 Task: Open a blank google sheet and write heading  Budget Tracker. Add Descriptions in a column and its values below  'Salary, Rent, Dining Out, Internet Bill, Groceries, Utilities Bill, Gas & Savings. 'Add Categories in next column and its values below  Income, Housing, Food, Utilities, Food, Utilities, Transportation & Savings. Add amount in next column and its values below  $2,500, $800, $100, $50, $200, $100, $100, $50 & $500. Add Dates in next column and its values below  2023-05-01, 2023-05-05, 2023-05-10, 2023-05-15, 2023-05-19, 2023-05-22, 2023-05-25 & 2023-05-30. Add Income/ Expense in next column and its values below  Income, Expense, Expense, Expense, Expense, Expense, Expense & IncomeSave page DashboardReceipts
Action: Mouse moved to (287, 204)
Screenshot: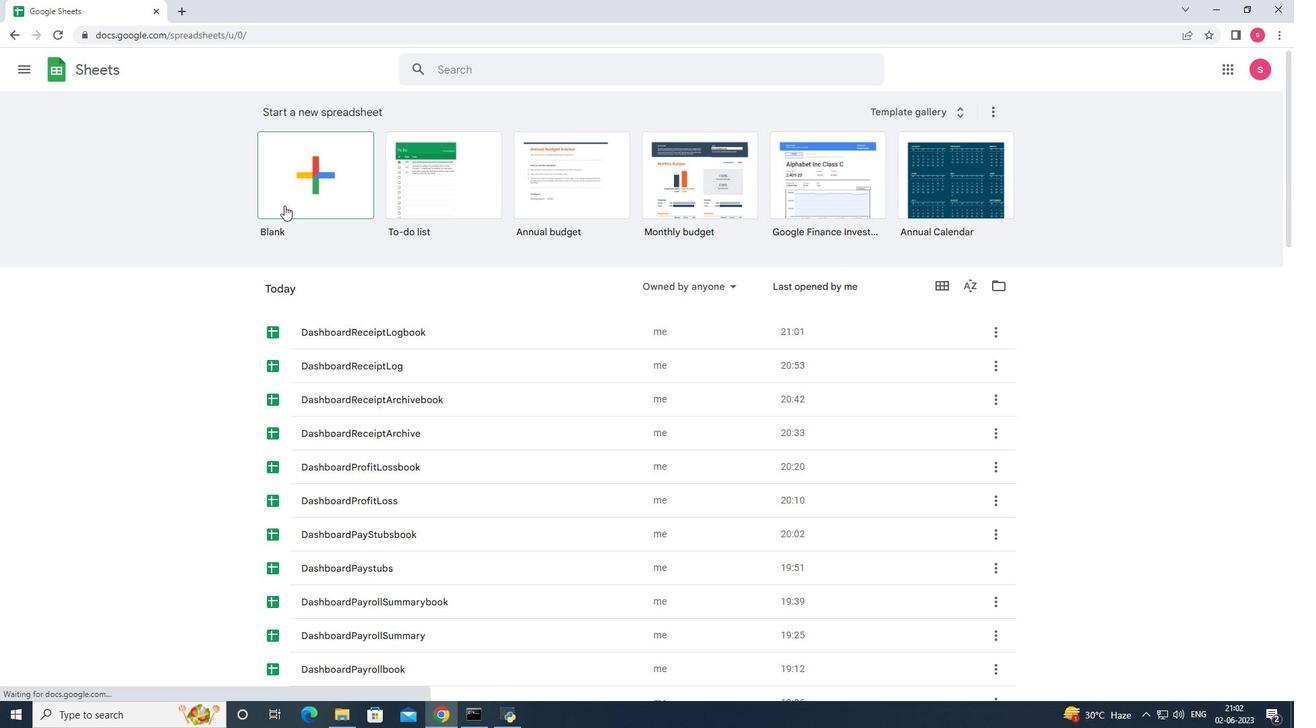 
Action: Mouse pressed left at (287, 204)
Screenshot: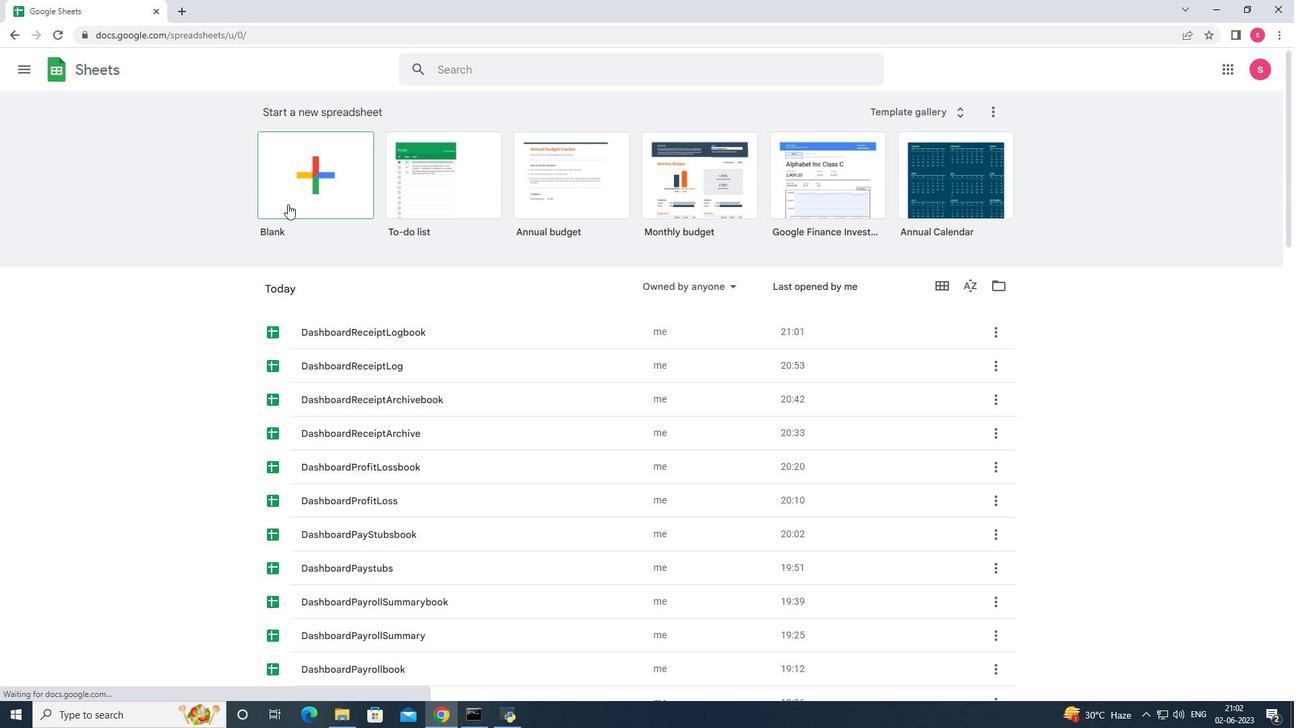 
Action: Mouse moved to (287, 205)
Screenshot: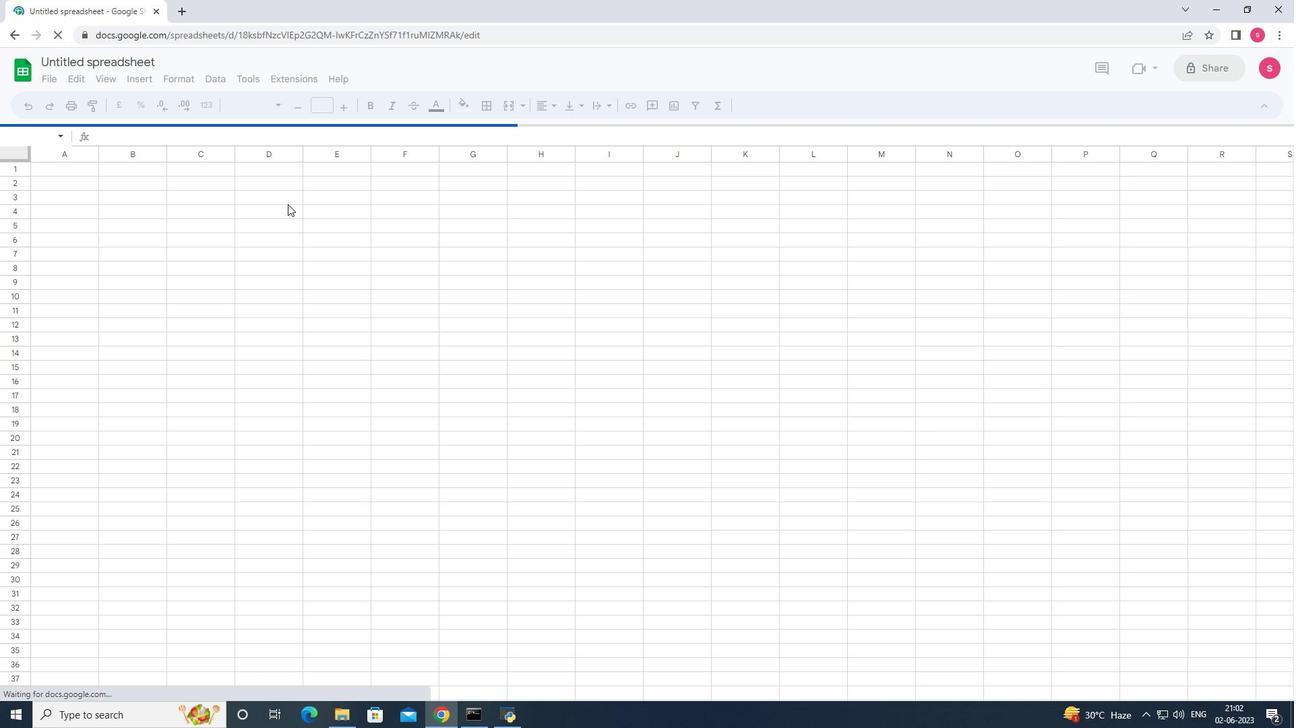 
Action: Key pressed <Key.shift>Budget<Key.space><Key.shift>Tracker<Key.enter><Key.shift>Descru<Key.backspace>iptions<Key.enter><Key.shift>Salary<Key.enter><Key.shift><Key.shift><Key.shift><Key.shift><Key.shift><Key.shift><Key.shift><Key.shift><Key.shift>Rent<Key.enter><Key.shift>Dining<Key.space><Key.shift><Key.shift><Key.shift><Key.shift><Key.shift><Key.shift><Key.shift><Key.shift>Out<Key.enter><Key.shift>Internet<Key.space><Key.shift>Bill<Key.enter><Key.shift><Key.shift><Key.shift><Key.shift><Key.shift><Key.shift><Key.shift><Key.shift>Groceries<Key.enter><Key.shift>Utilities<Key.space><Key.shift>Bill<Key.enter><Key.shift><Key.shift><Key.shift><Key.shift><Key.shift><Key.shift><Key.shift><Key.shift><Key.shift><Key.shift><Key.shift><Key.shift><Key.shift><Key.shift><Key.shift>Gas<Key.enter><Key.shift>sa<Key.backspace><Key.backspace><Key.backspace><Key.shift>A<Key.backspace><Key.shift><Key.shift><Key.shift>Savings<Key.enter><Key.right><Key.up><Key.up><Key.up><Key.up><Key.up><Key.up><Key.up><Key.up><Key.up><Key.shift>Categories<Key.enter><Key.shift>Incon<Key.backspace>me<Key.enter><Key.shift><Key.shift><Key.shift><Key.shift><Key.shift><Key.shift><Key.shift><Key.shift><Key.shift>Housing<Key.enter><Key.shift>Food<Key.space><Key.enter><Key.shift><Key.shift><Key.shift><Key.shift><Key.shift><Key.shift><Key.shift><Key.shift><Key.shift><Key.shift><Key.shift><Key.shift><Key.shift>Utilities<Key.enter><Key.shift><Key.shift>Food<Key.enter><Key.shift><Key.shift><Key.shift><Key.shift><Key.shift><Key.shift><Key.shift>Utilities<Key.enter><Key.shift><Key.shift><Key.shift><Key.shift><Key.shift><Key.shift><Key.shift><Key.shift><Key.shift><Key.shift>Food<Key.backspace><Key.backspace><Key.backspace><Key.backspace><Key.backspace><Key.shift>Transportation<Key.enter><Key.shift><Key.shift><Key.shift><Key.shift><Key.shift><Key.shift><Key.shift><Key.shift><Key.shift><Key.shift><Key.shift><Key.shift><Key.shift><Key.shift><Key.shift><Key.shift>Savings<Key.right><Key.up><Key.up><Key.up><Key.up><Key.up><Key.up><Key.up><Key.up><Key.shift>Amount<Key.down>2500<Key.enter>800<Key.enter>100<Key.enter>50<Key.enter>200<Key.enter>100<Key.enter>50<Key.enter>500<Key.enter>
Screenshot: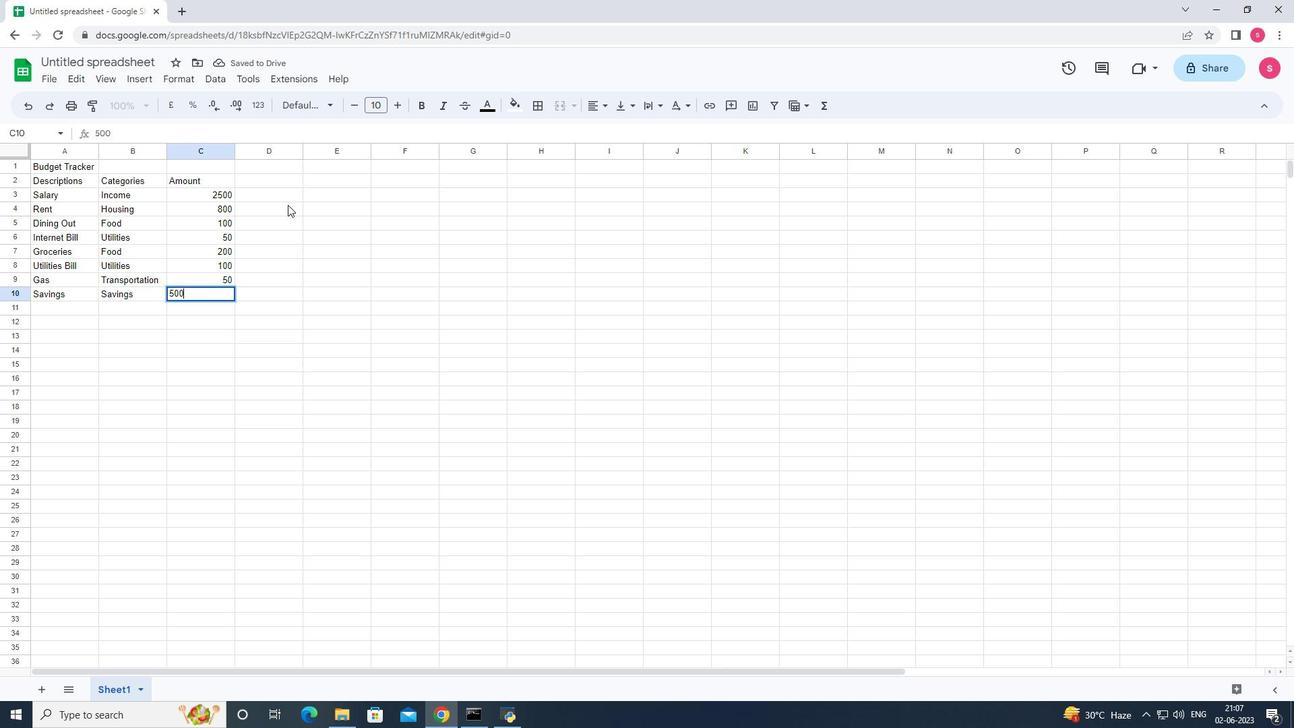 
Action: Mouse moved to (186, 194)
Screenshot: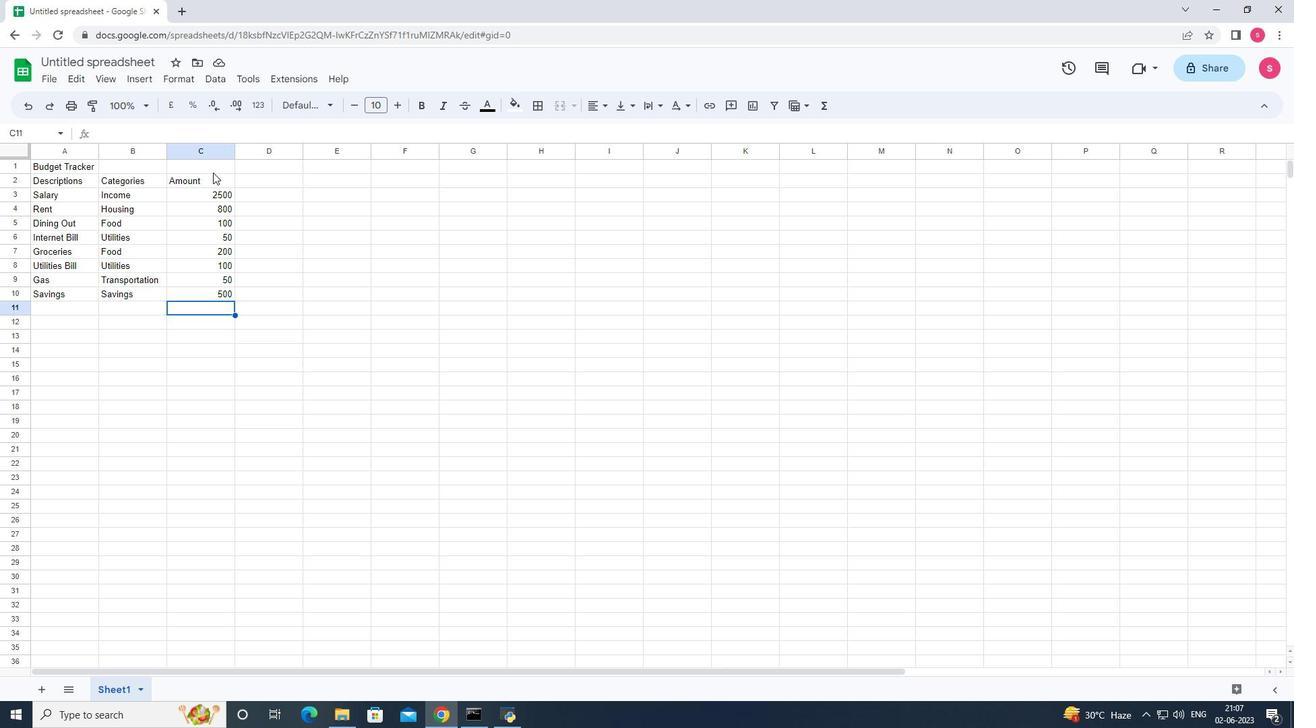 
Action: Mouse pressed left at (186, 194)
Screenshot: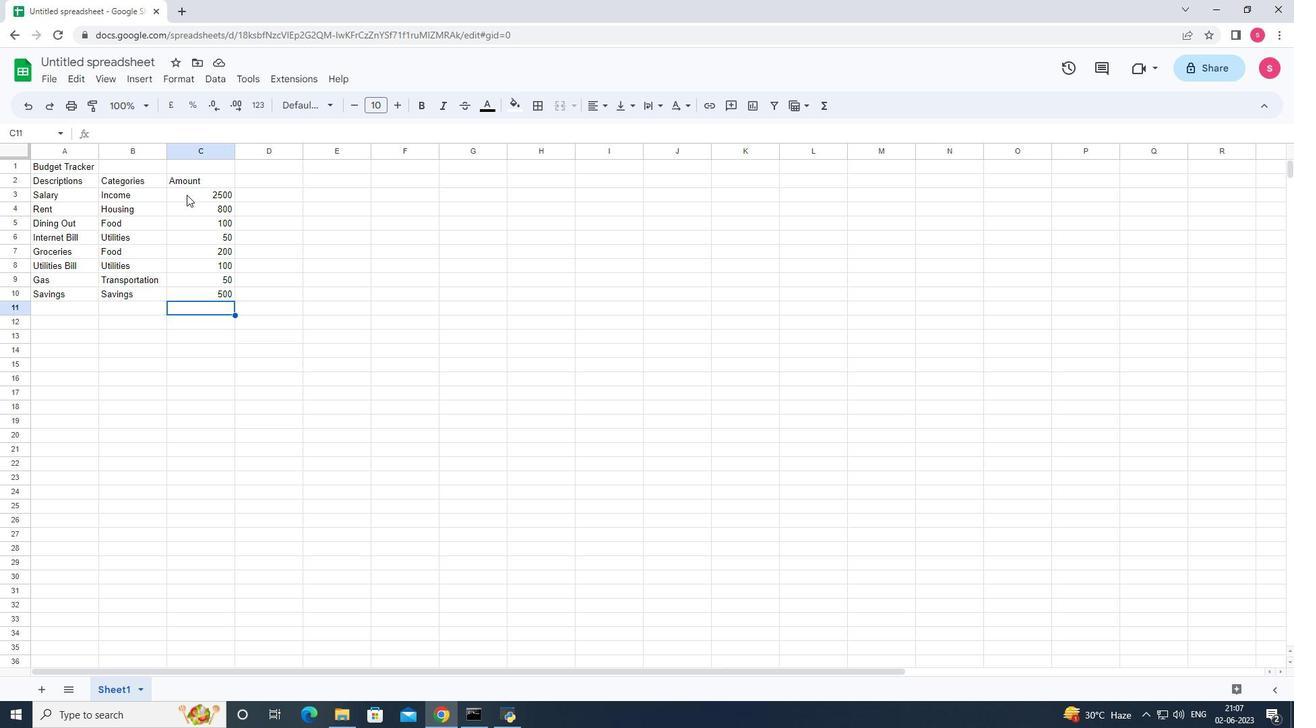 
Action: Mouse moved to (165, 78)
Screenshot: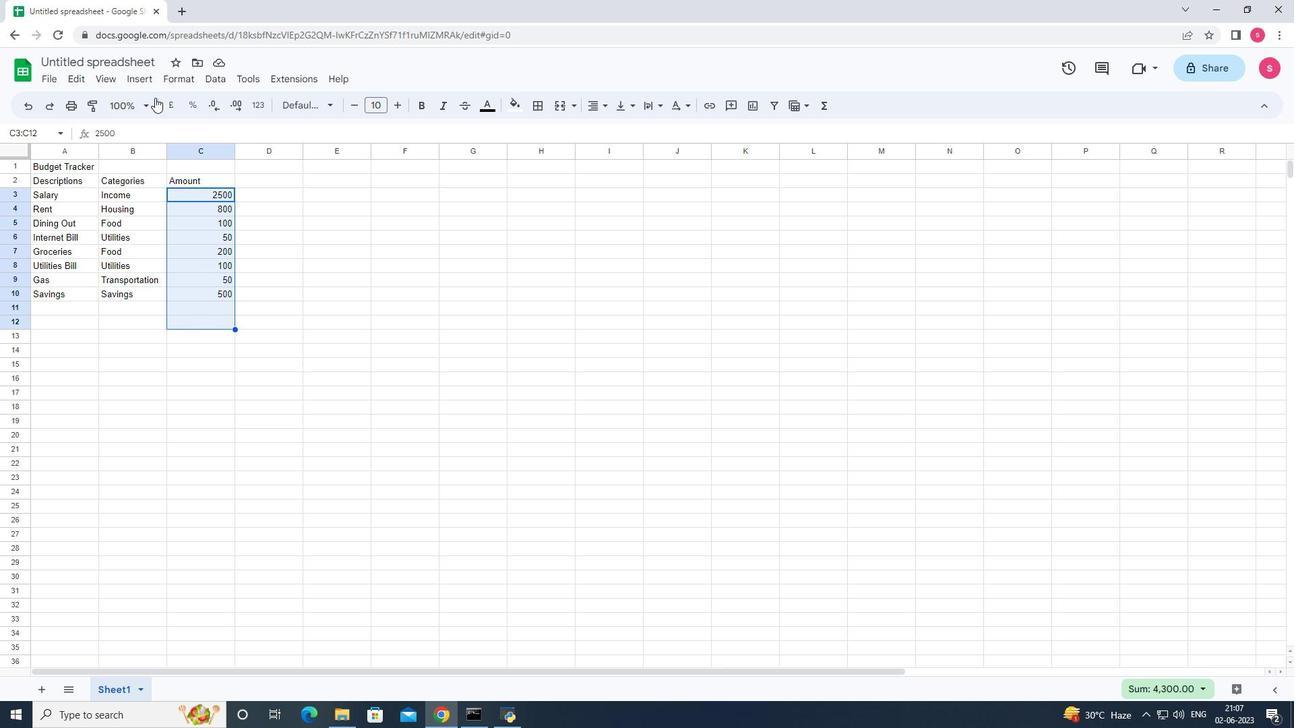 
Action: Mouse pressed left at (165, 78)
Screenshot: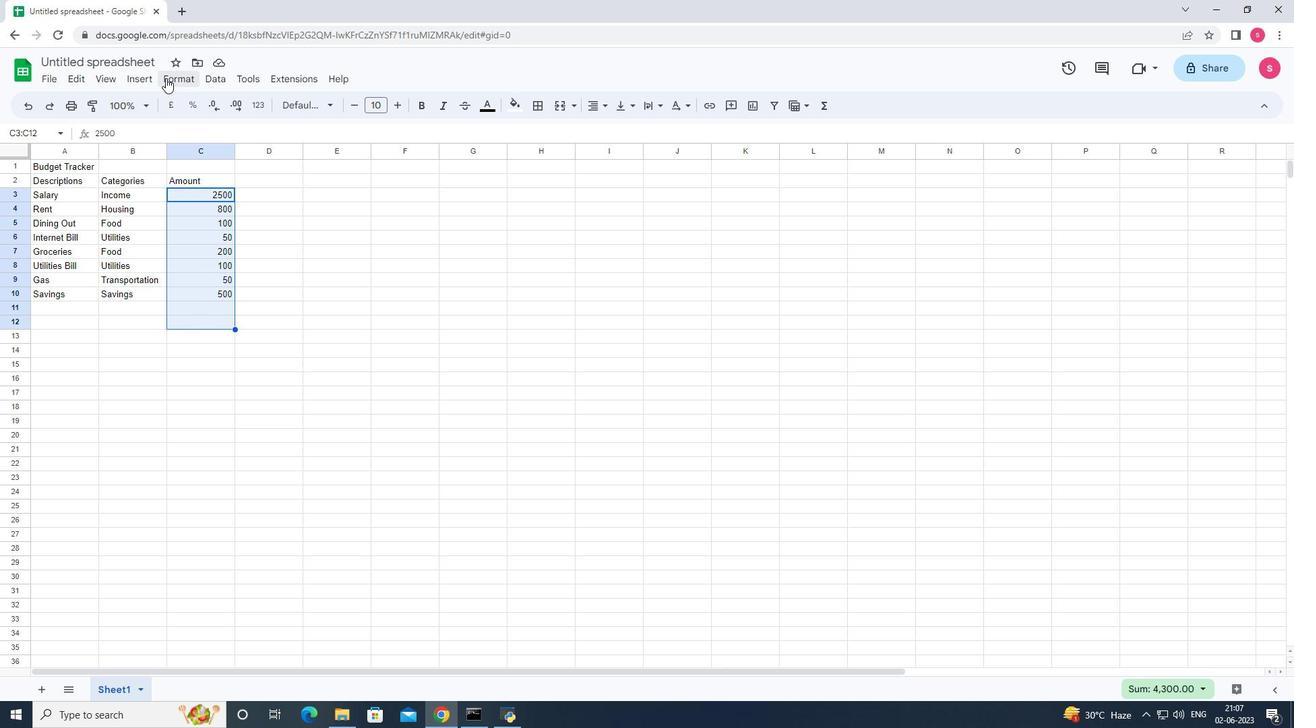 
Action: Mouse moved to (204, 144)
Screenshot: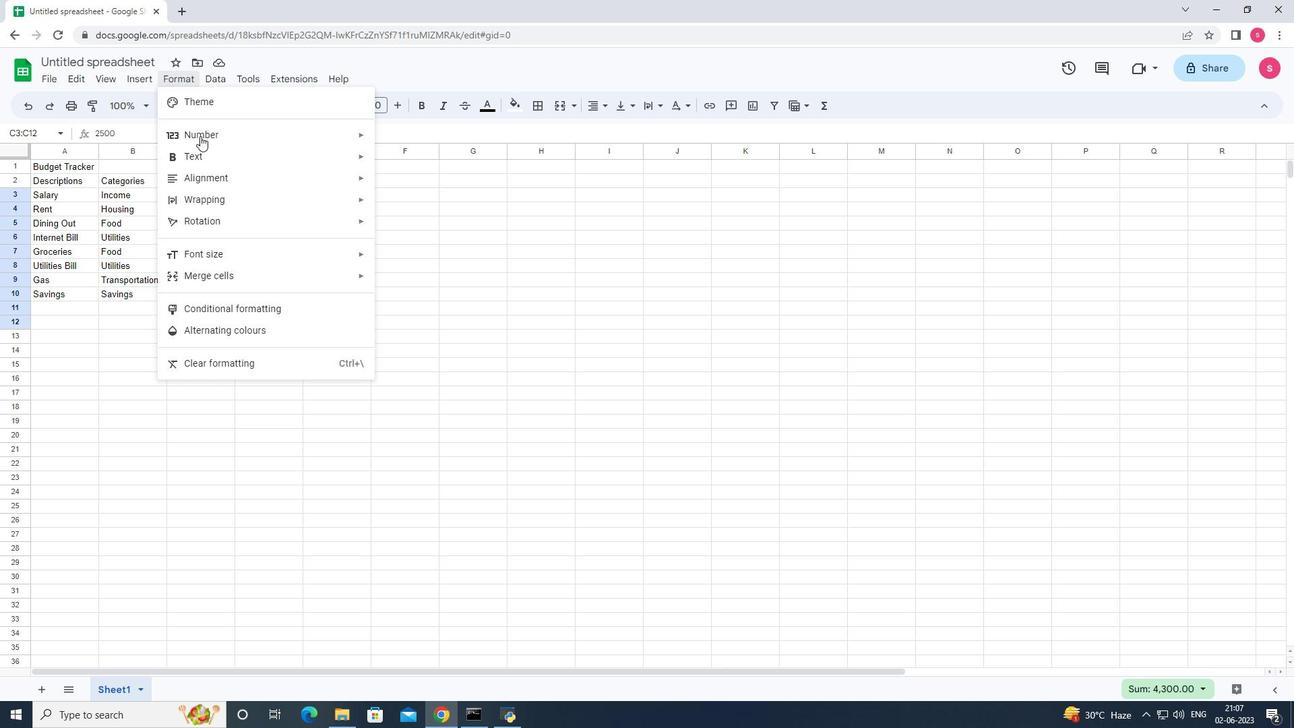 
Action: Mouse pressed left at (204, 144)
Screenshot: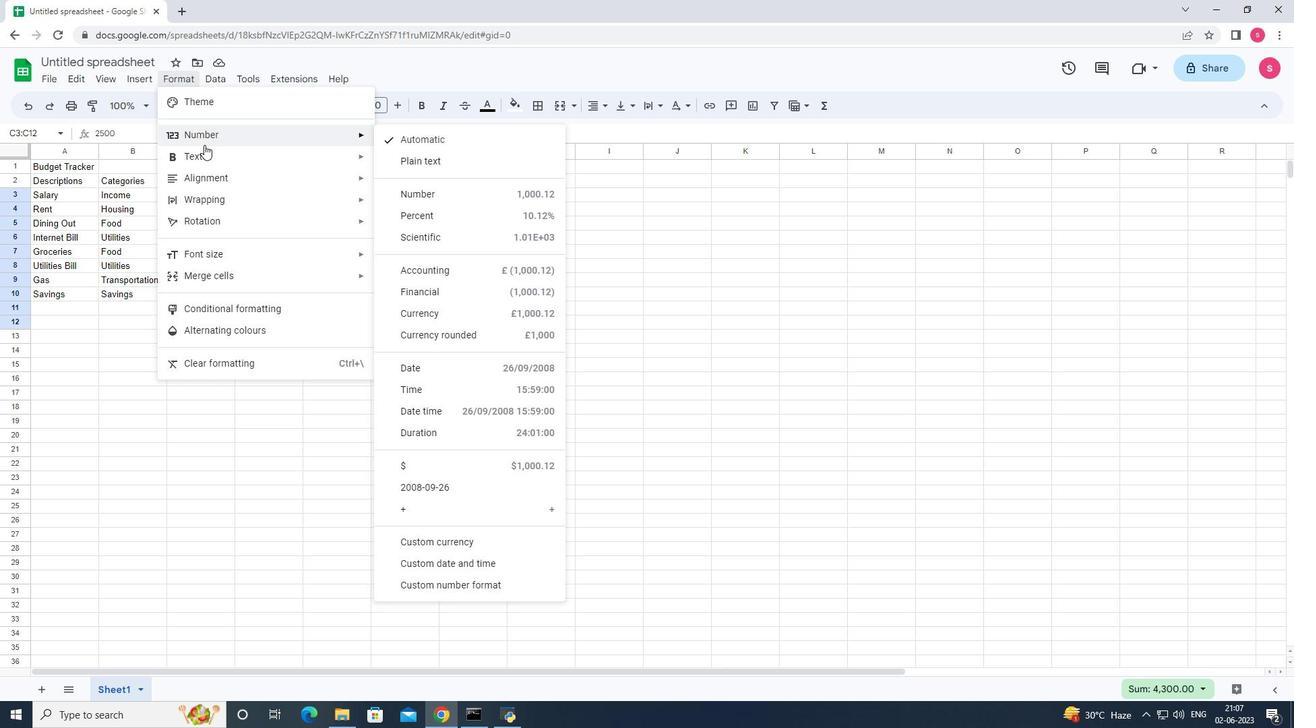 
Action: Mouse moved to (463, 538)
Screenshot: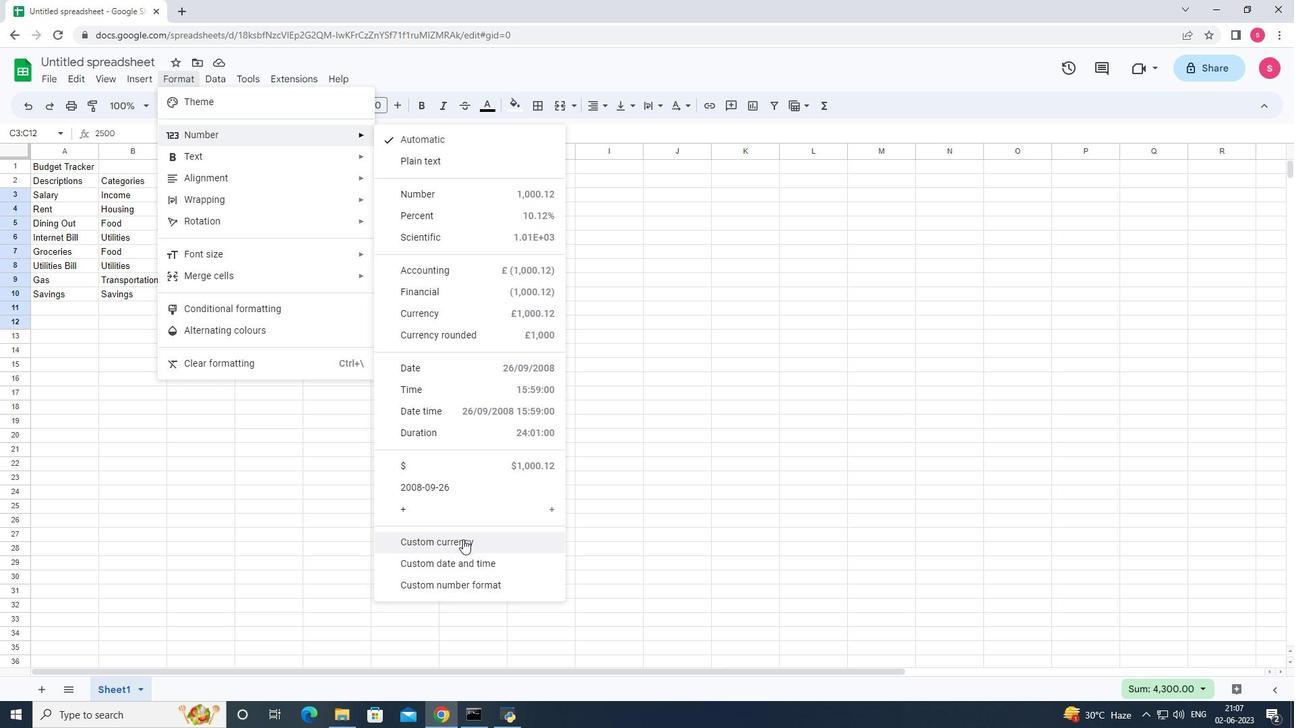 
Action: Mouse pressed left at (463, 538)
Screenshot: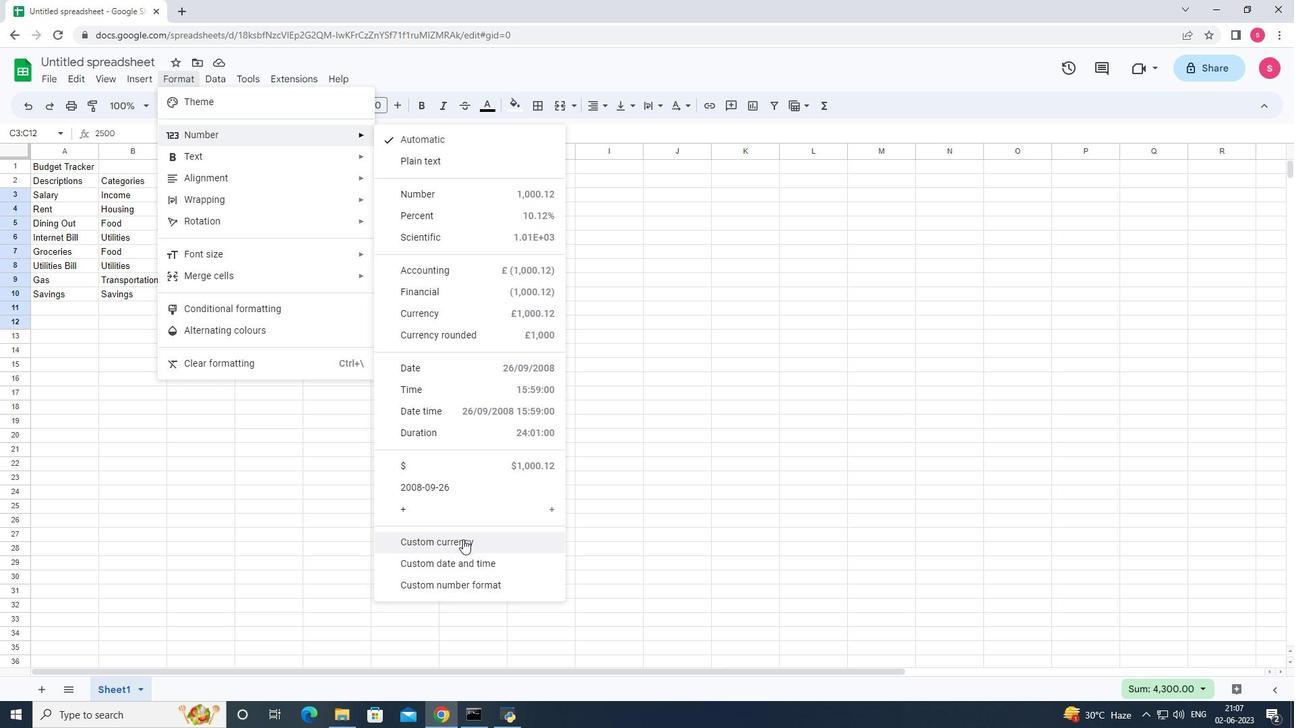 
Action: Mouse moved to (624, 305)
Screenshot: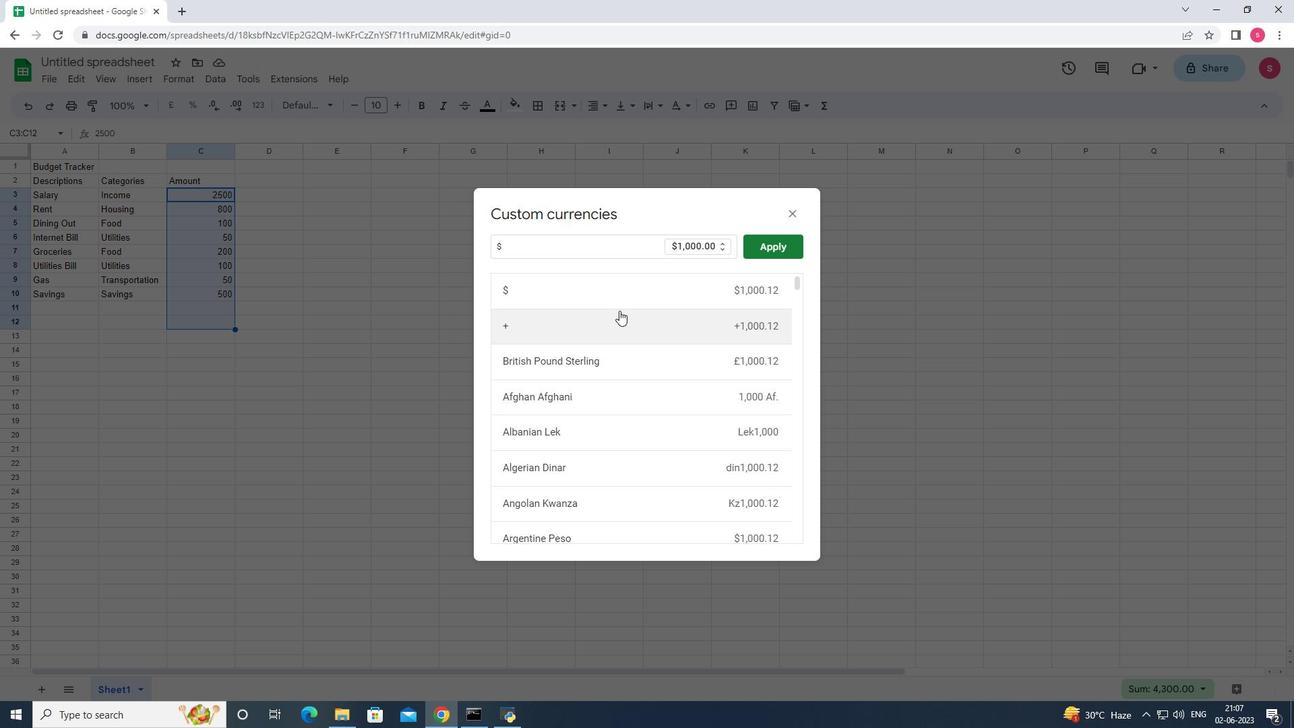 
Action: Mouse pressed left at (624, 305)
Screenshot: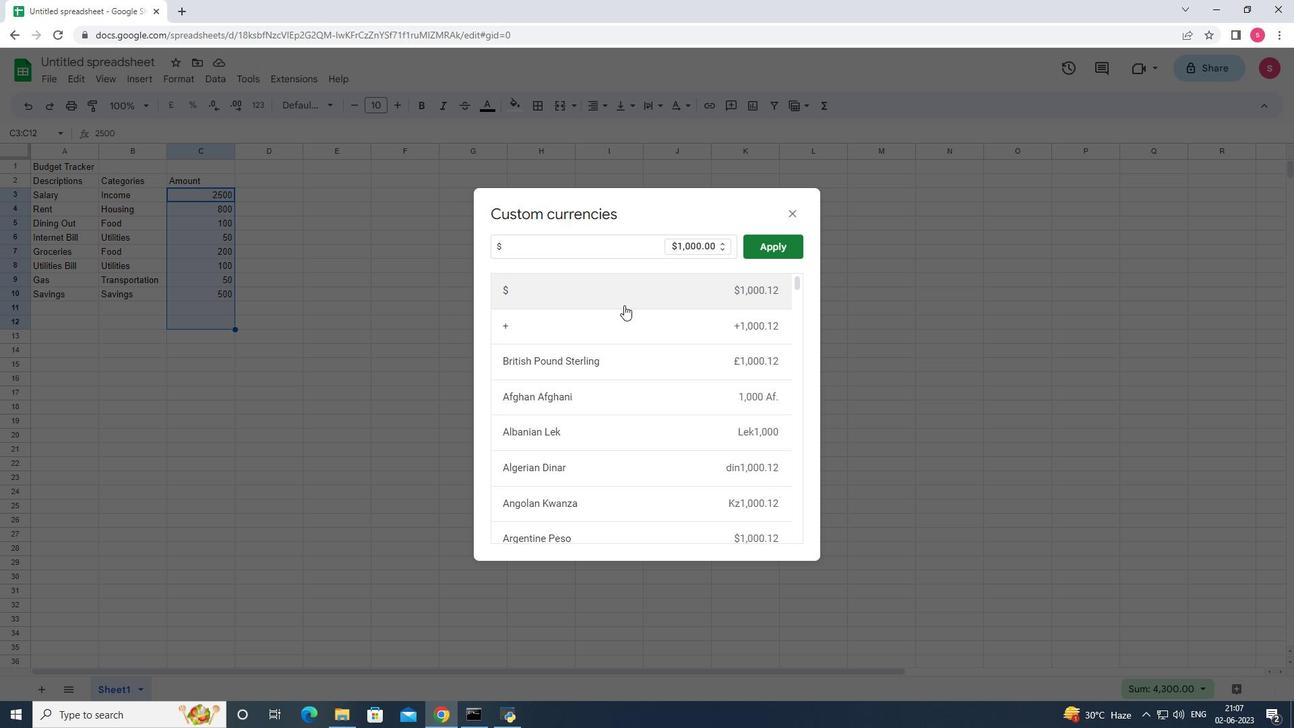 
Action: Mouse moved to (786, 243)
Screenshot: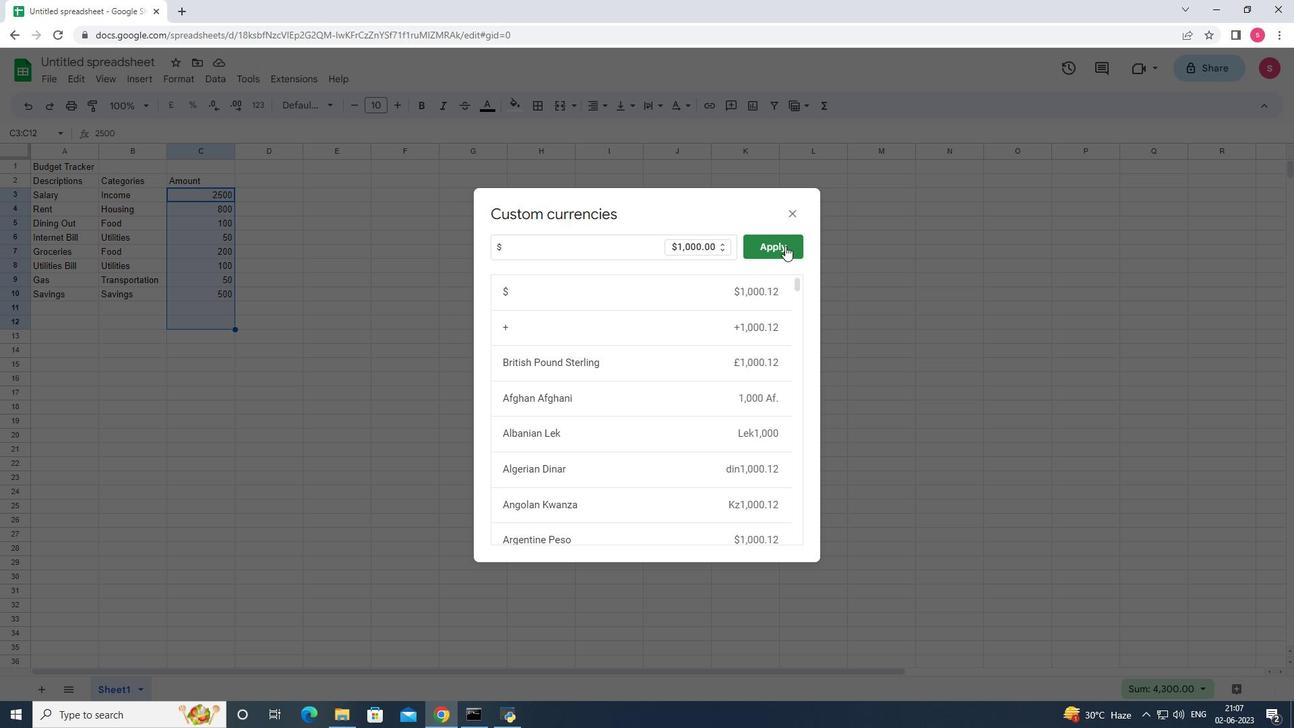 
Action: Mouse pressed left at (786, 243)
Screenshot: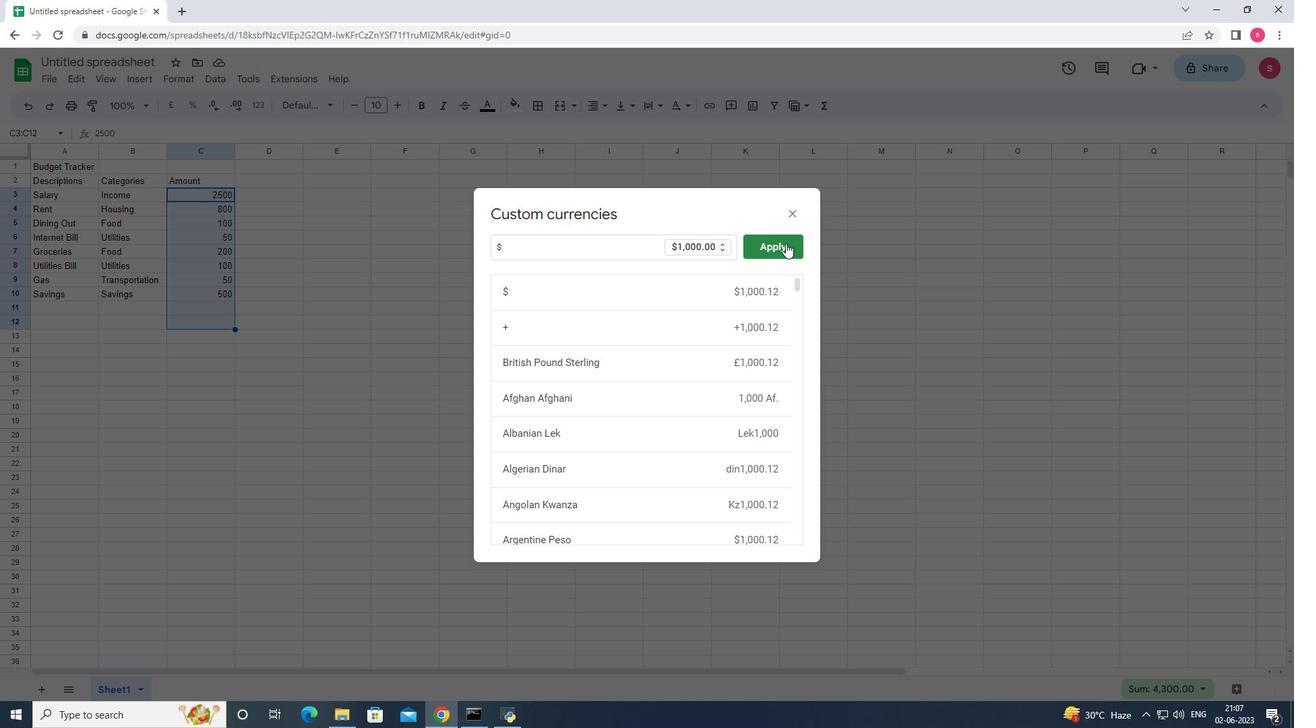 
Action: Mouse moved to (252, 176)
Screenshot: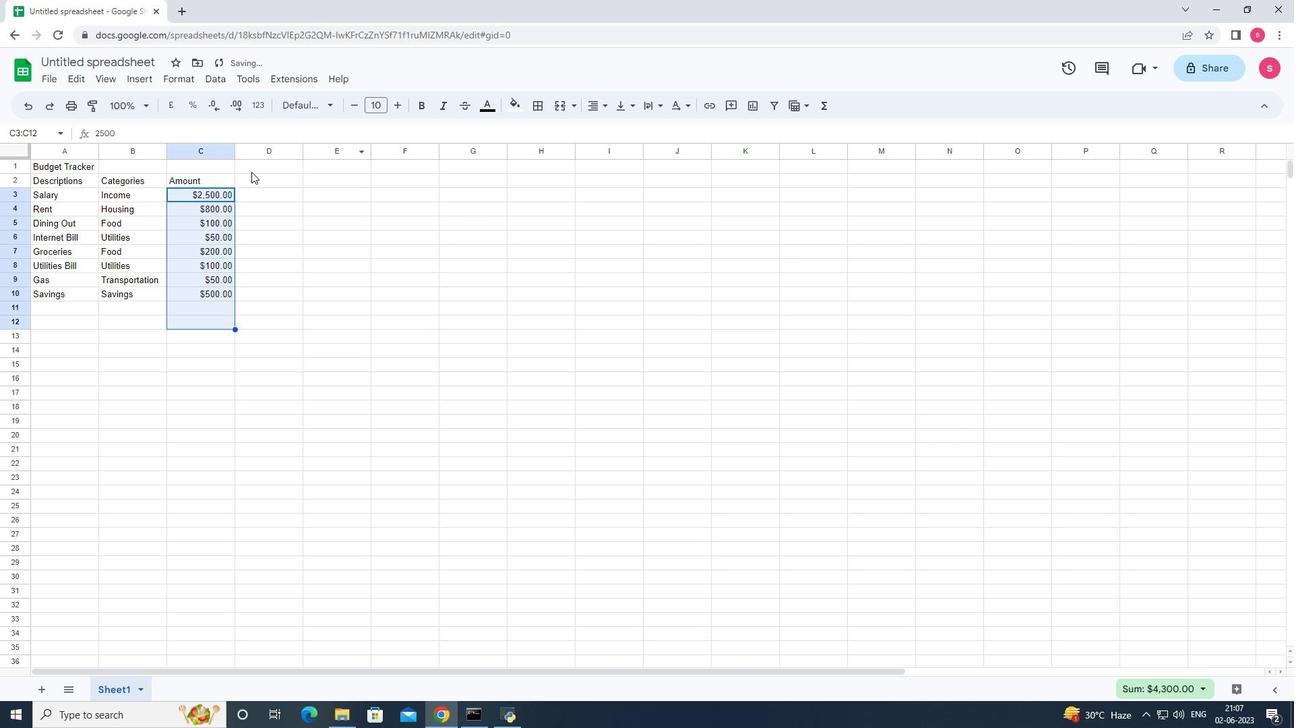 
Action: Mouse pressed left at (252, 176)
Screenshot: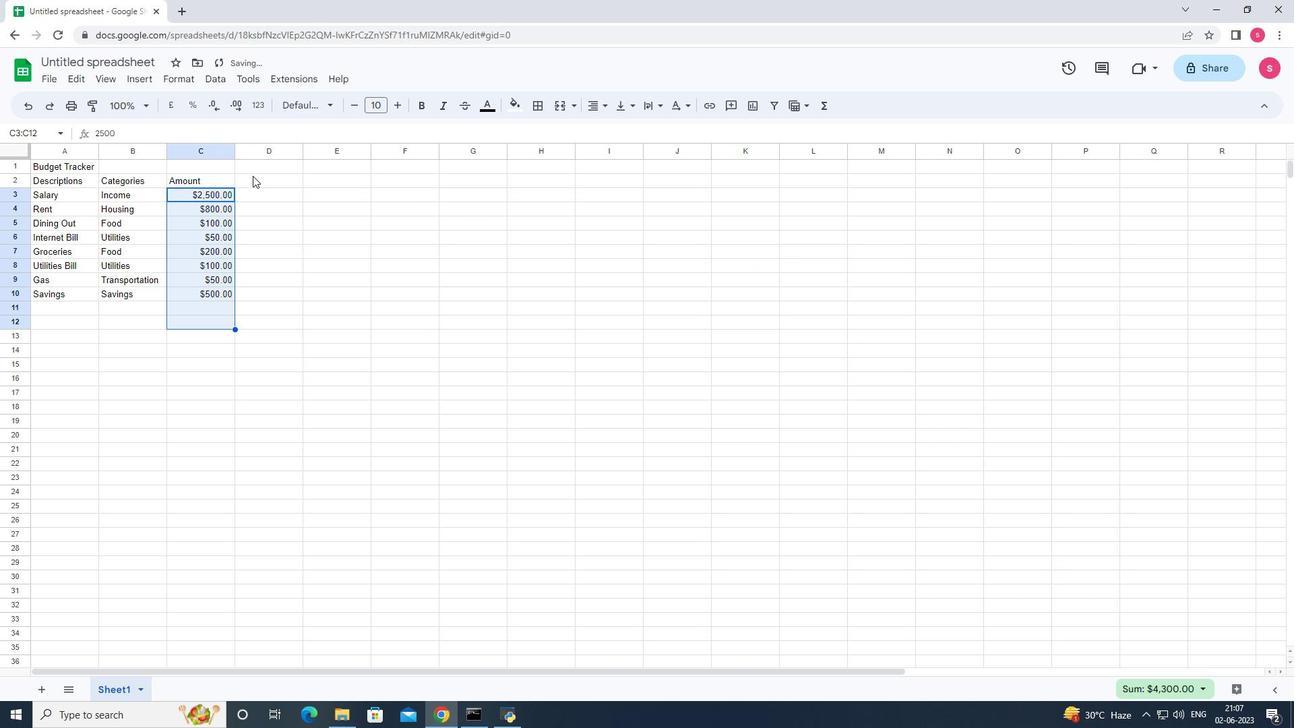 
Action: Mouse moved to (431, 219)
Screenshot: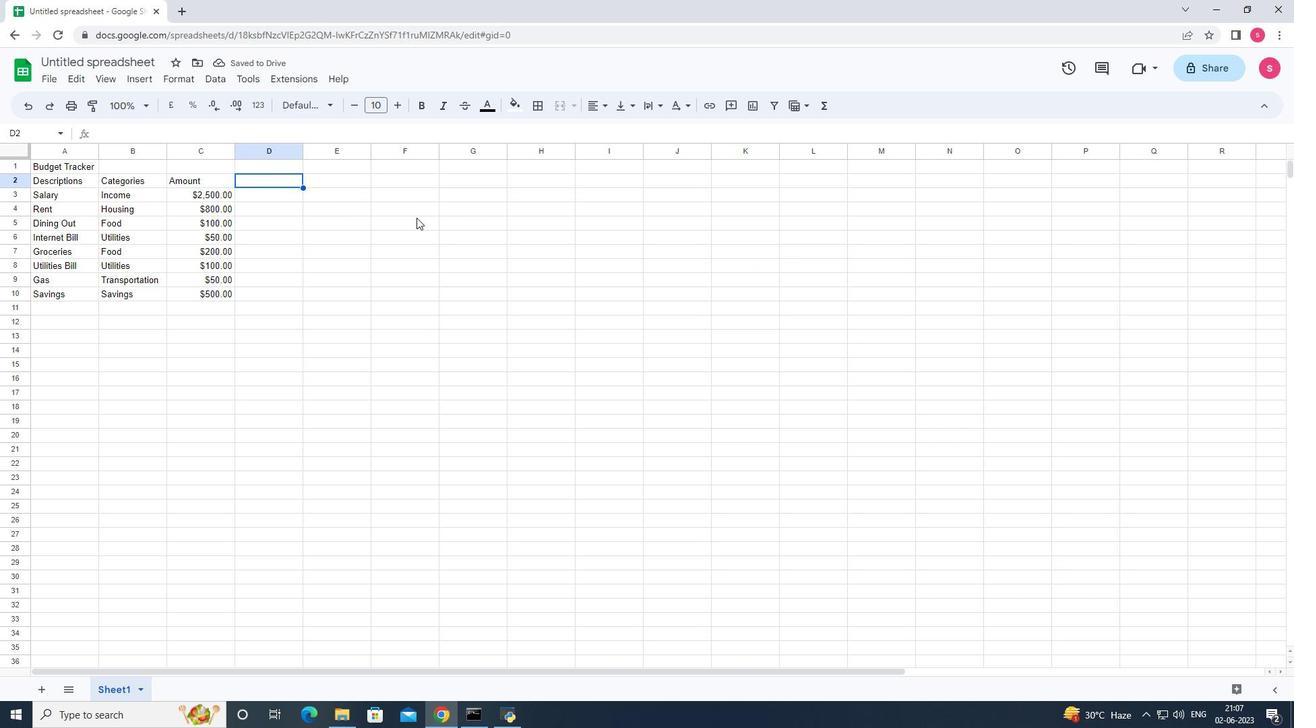 
Action: Key pressed <Key.shift>Dats<Key.backspace>es<Key.enter>2023-05-01<Key.enter>2023-05-05<Key.enter>2023-05-10<Key.enter>2023-05-15<Key.enter>2023-05-19<Key.enter>2023-05-22<Key.enter>2023-0525<Key.enter>2023-05-30<Key.enter><Key.up><Key.up><Key.backspace>2023-05-25<Key.enter><Key.right><Key.up><Key.up><Key.up><Key.up><Key.up><Key.up><Key.up><Key.up><Key.shift>Income/<Key.shift><Key.shift><Key.shift><Key.shift><Key.shift><Key.shift><Key.shift><Key.shift><Key.shift><Key.shift><Key.shift>E<Key.backspace><Key.space><Key.shift>Expense<Key.enter><Key.shift>Income<Key.space><Key.enter><Key.shift><Key.shift><Key.shift><Key.shift><Key.shift>Expense<Key.enter><Key.shift>Expense<Key.enter><Key.shift>Expened<Key.backspace>se<Key.backspace><Key.backspace><Key.backspace>se<Key.enter><Key.shift>Expense<Key.enter><Key.shift>Expense<Key.enter><Key.shift>Expense<Key.enter><Key.shift>icome<Key.backspace><Key.backspace><Key.backspace><Key.backspace><Key.backspace><Key.shift><Key.shift><Key.shift><Key.shift><Key.shift><Key.shift><Key.shift><Key.shift><Key.shift><Key.shift><Key.shift><Key.shift><Key.shift><Key.shift><Key.shift><Key.shift><Key.shift><Key.shift><Key.shift>Income
Screenshot: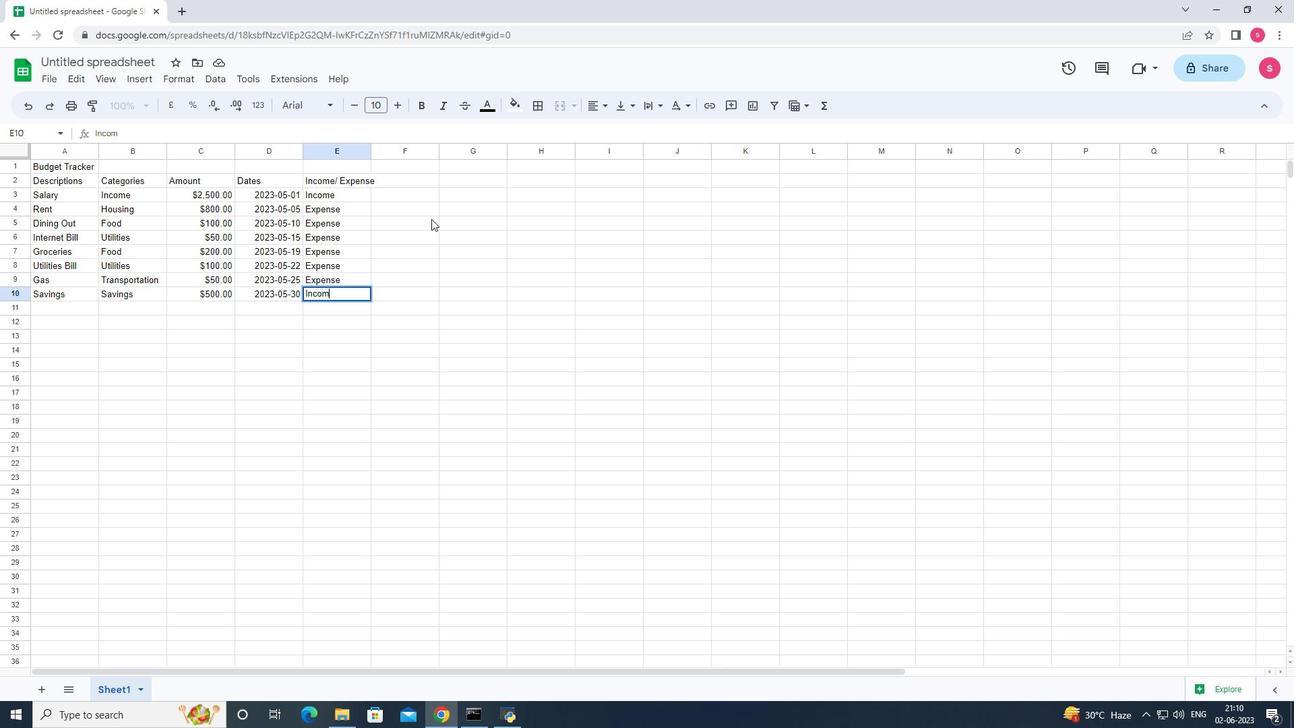 
Action: Mouse moved to (111, 55)
Screenshot: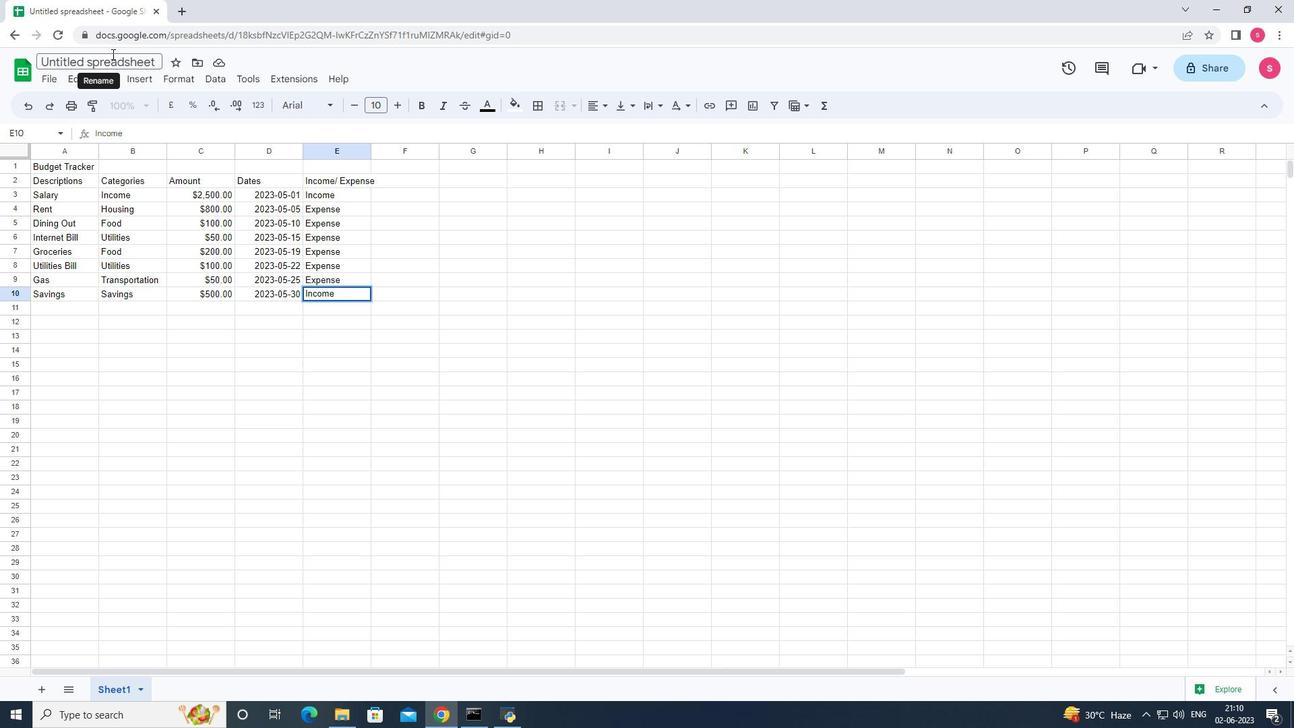 
Action: Mouse pressed left at (111, 55)
Screenshot: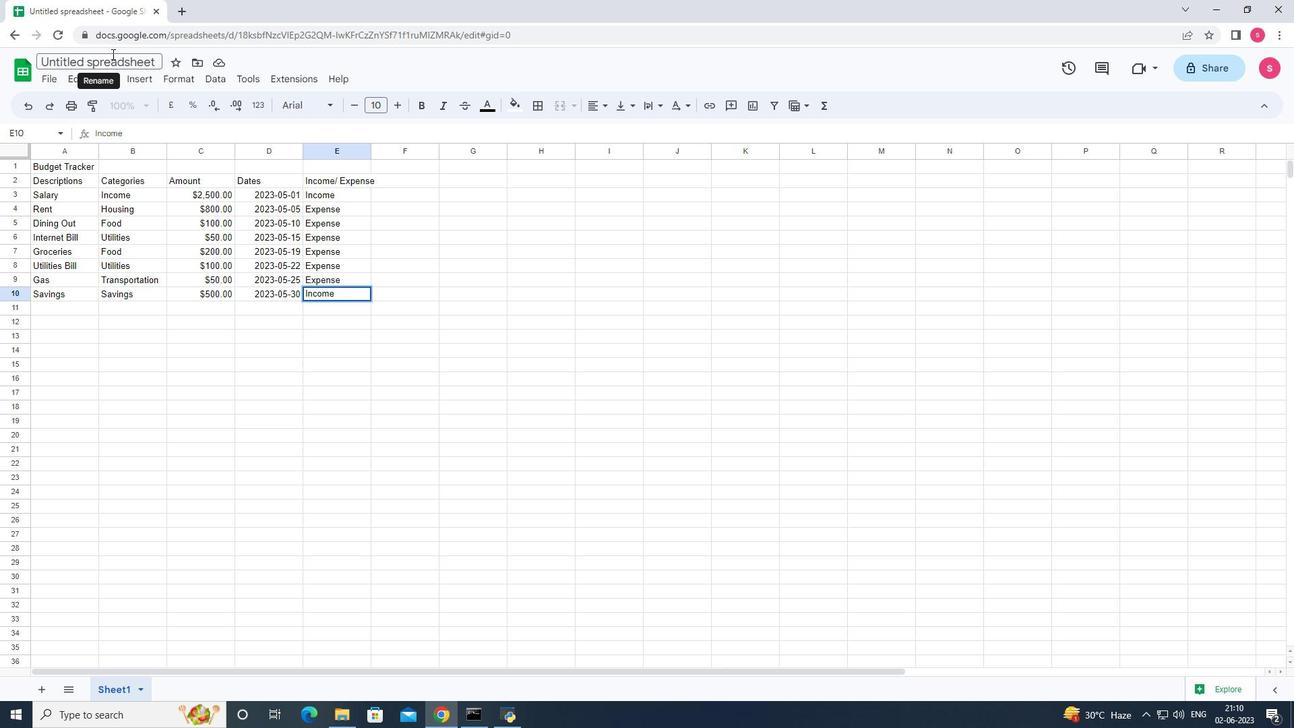 
Action: Key pressed <Key.backspace><Key.shift><Key.shift><Key.shift><Key.shift><Key.shift><Key.shift><Key.shift><Key.shift><Key.shift><Key.shift><Key.shift><Key.shift><Key.shift>Dashboard<Key.shift><Key.shift><Key.shift><Key.shift><Key.shift><Key.shift><Key.shift><Key.shift><Key.shift>Receipts
Screenshot: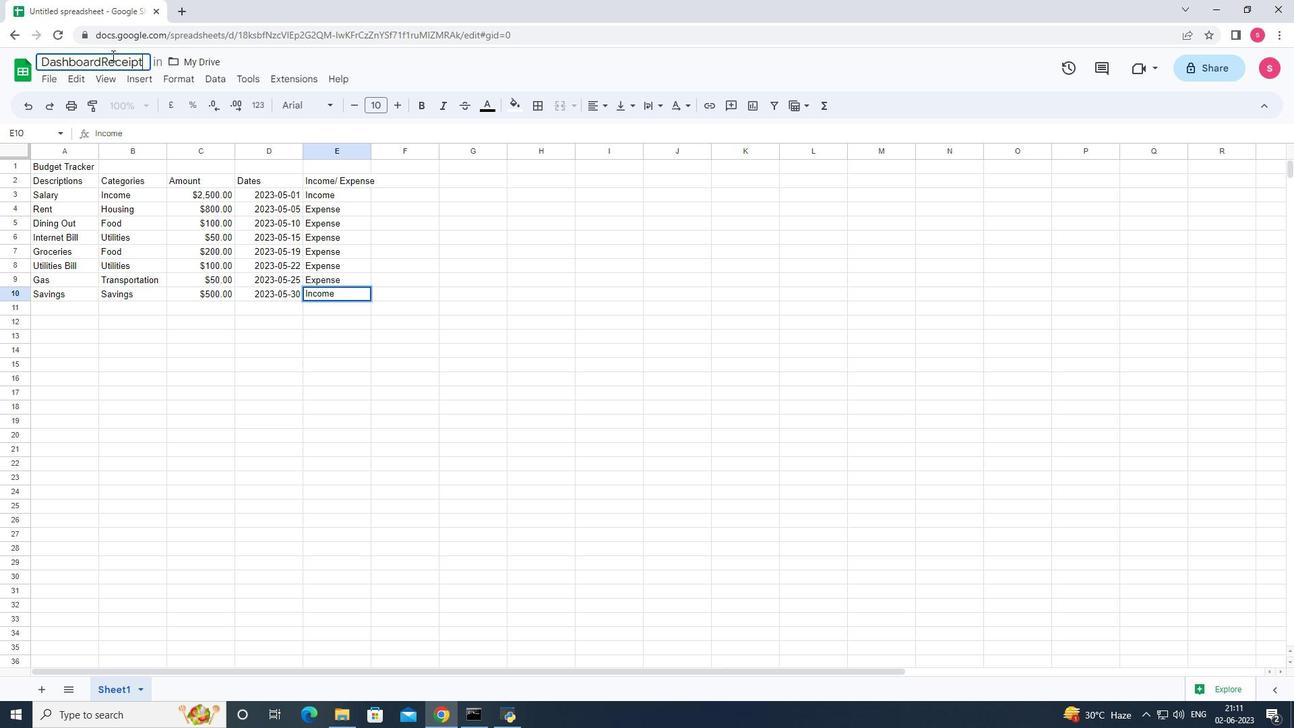 
Action: Mouse moved to (247, 376)
Screenshot: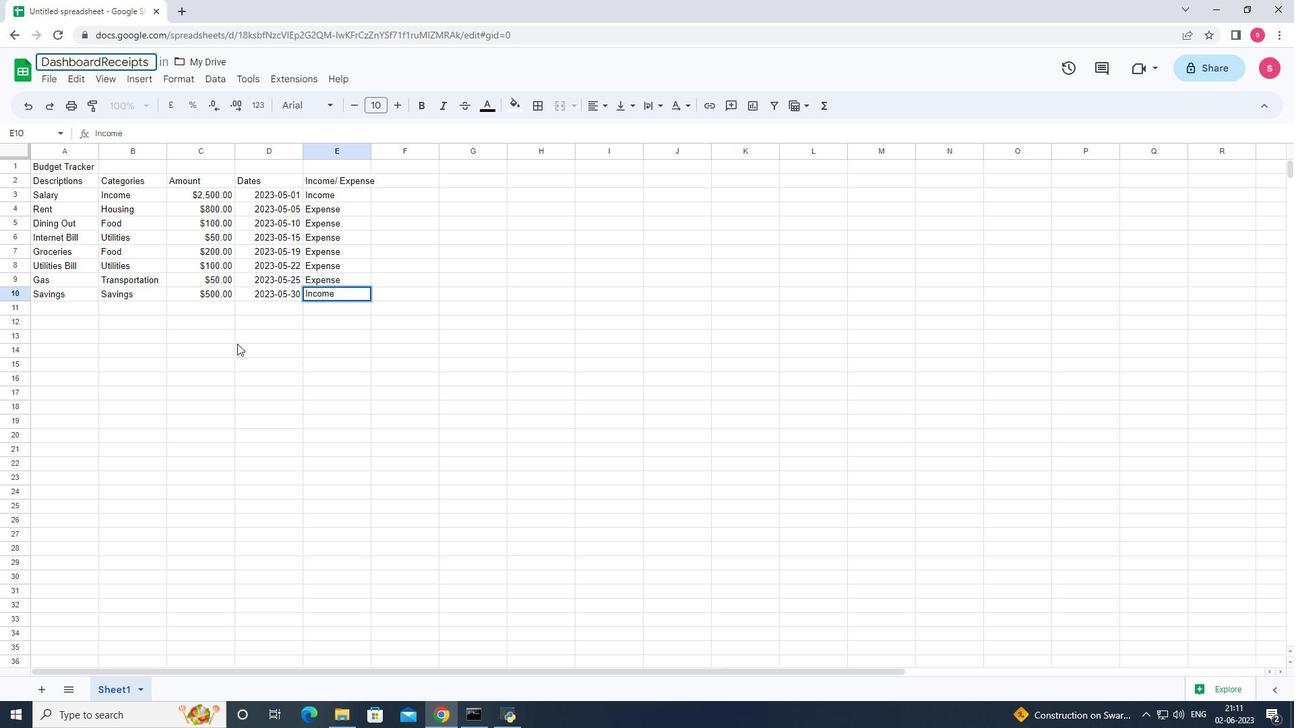 
Action: Mouse pressed left at (247, 376)
Screenshot: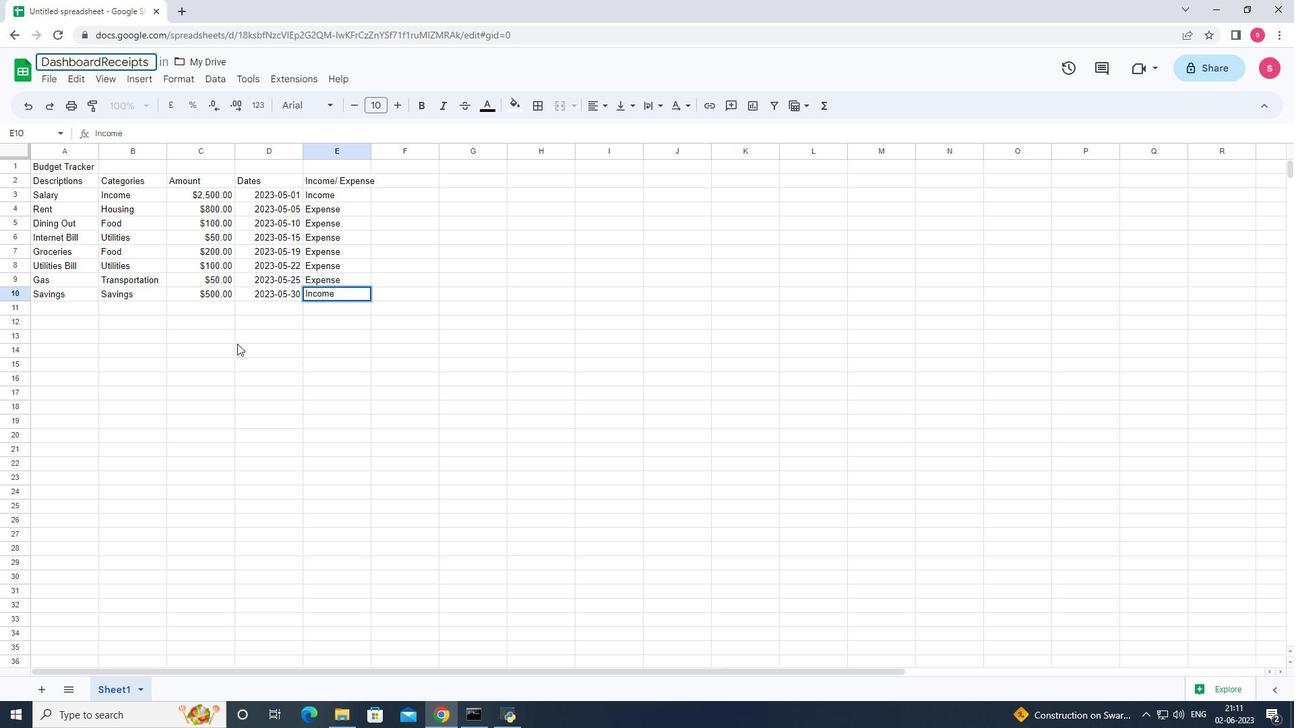 
Action: Mouse moved to (99, 155)
Screenshot: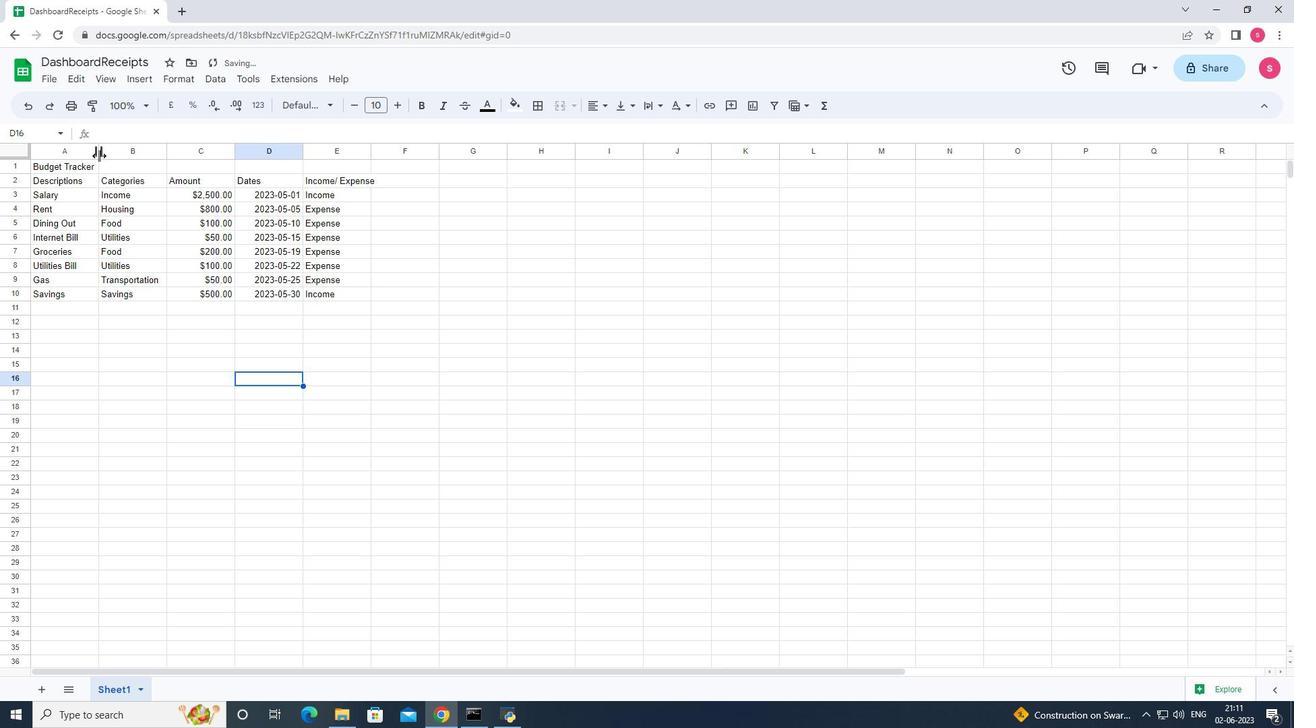 
Action: Mouse pressed left at (99, 155)
Screenshot: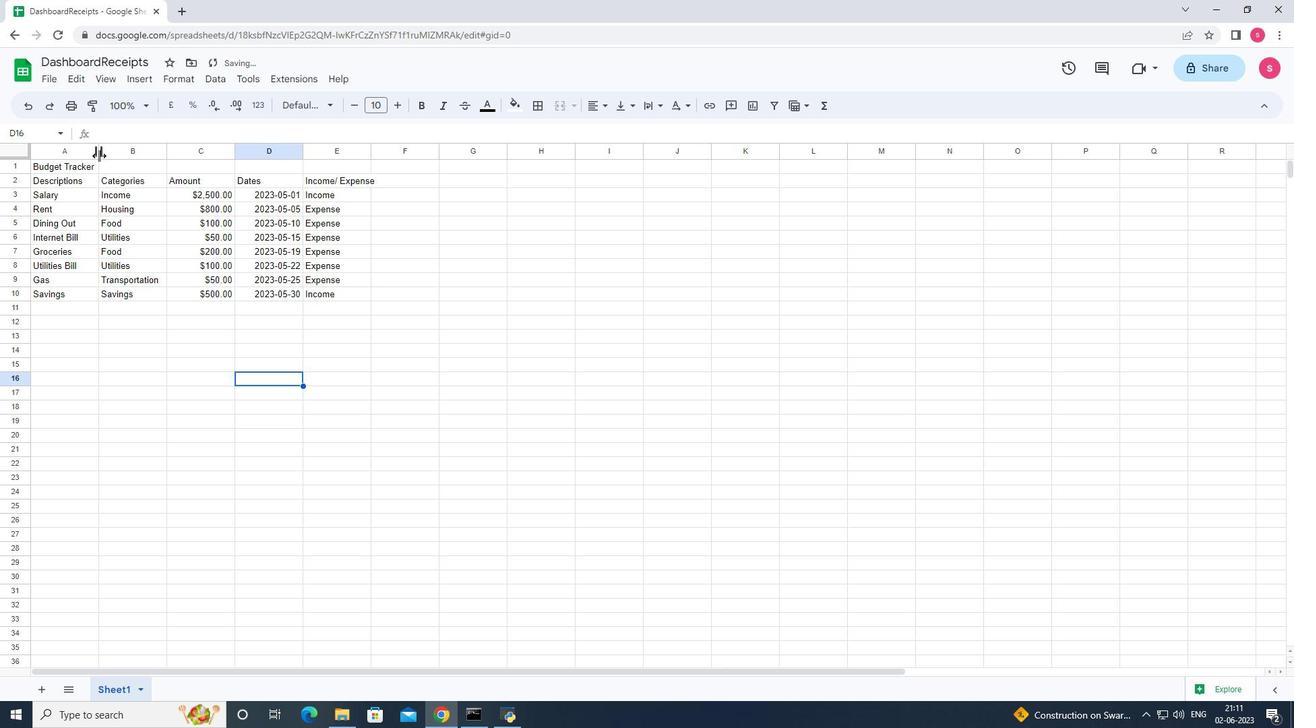 
Action: Mouse pressed left at (99, 155)
Screenshot: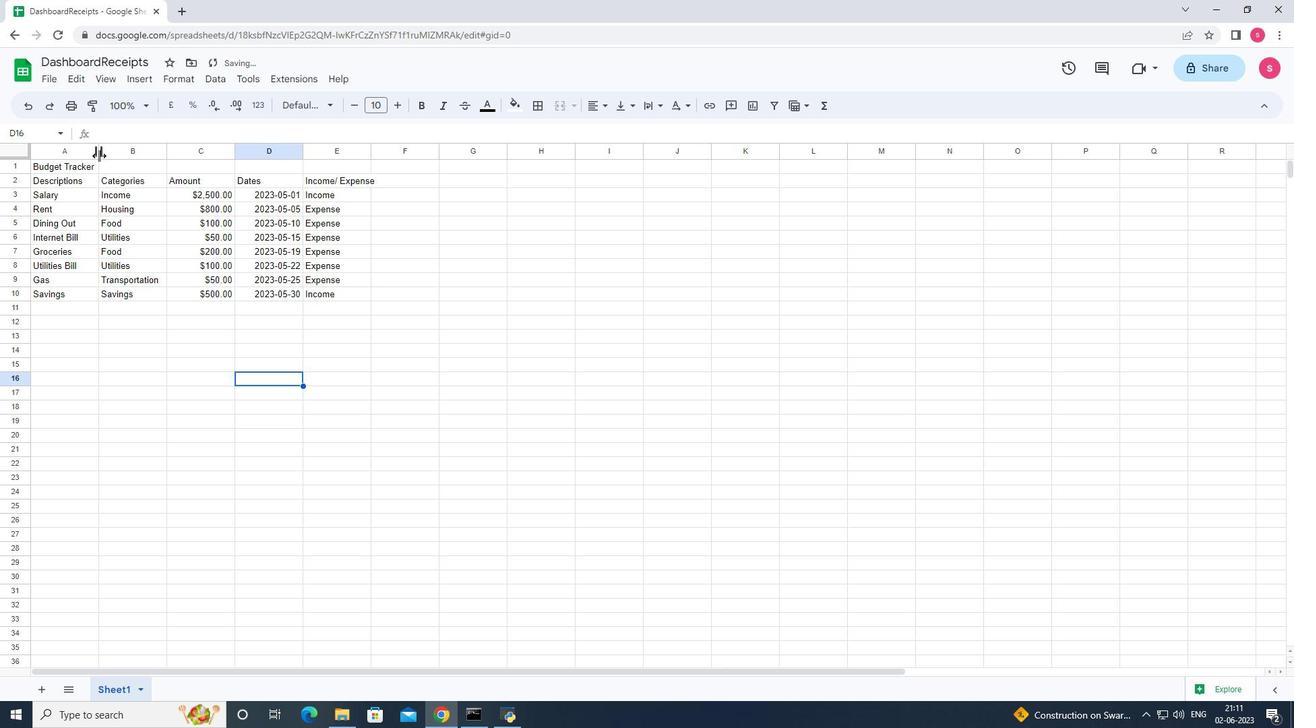 
Action: Mouse moved to (164, 150)
Screenshot: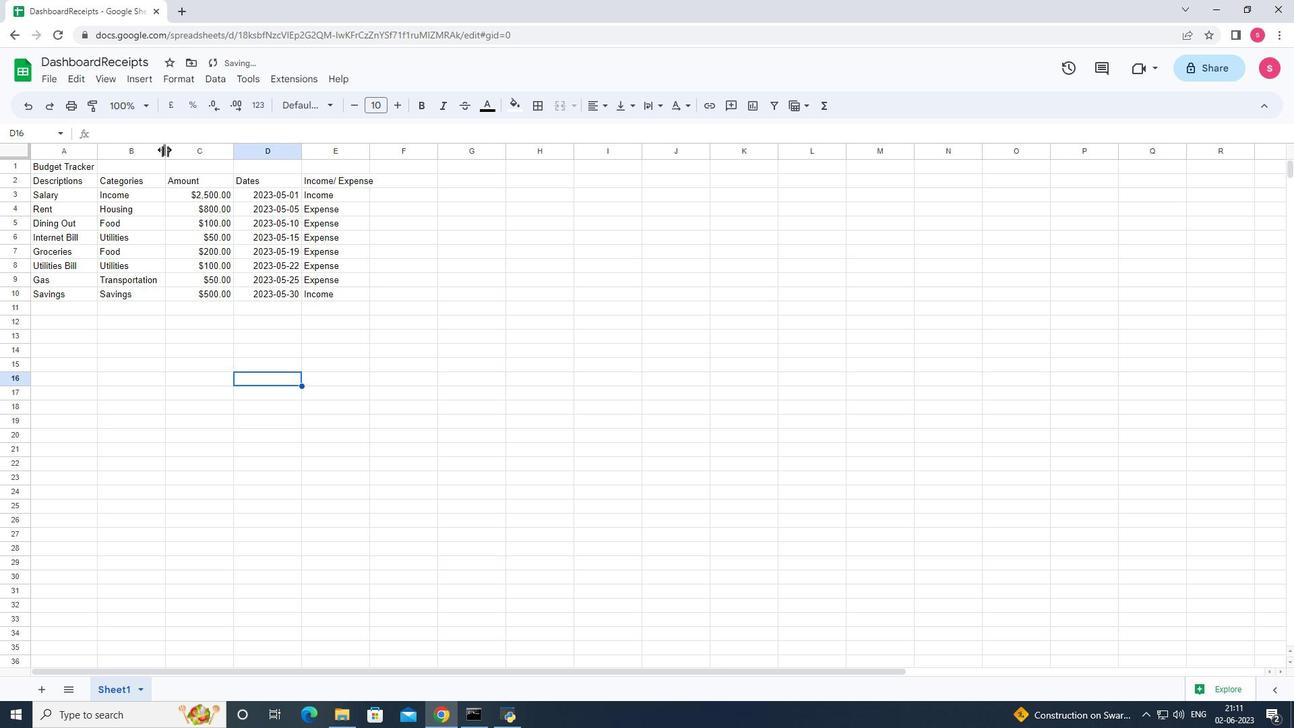 
Action: Mouse pressed left at (164, 150)
Screenshot: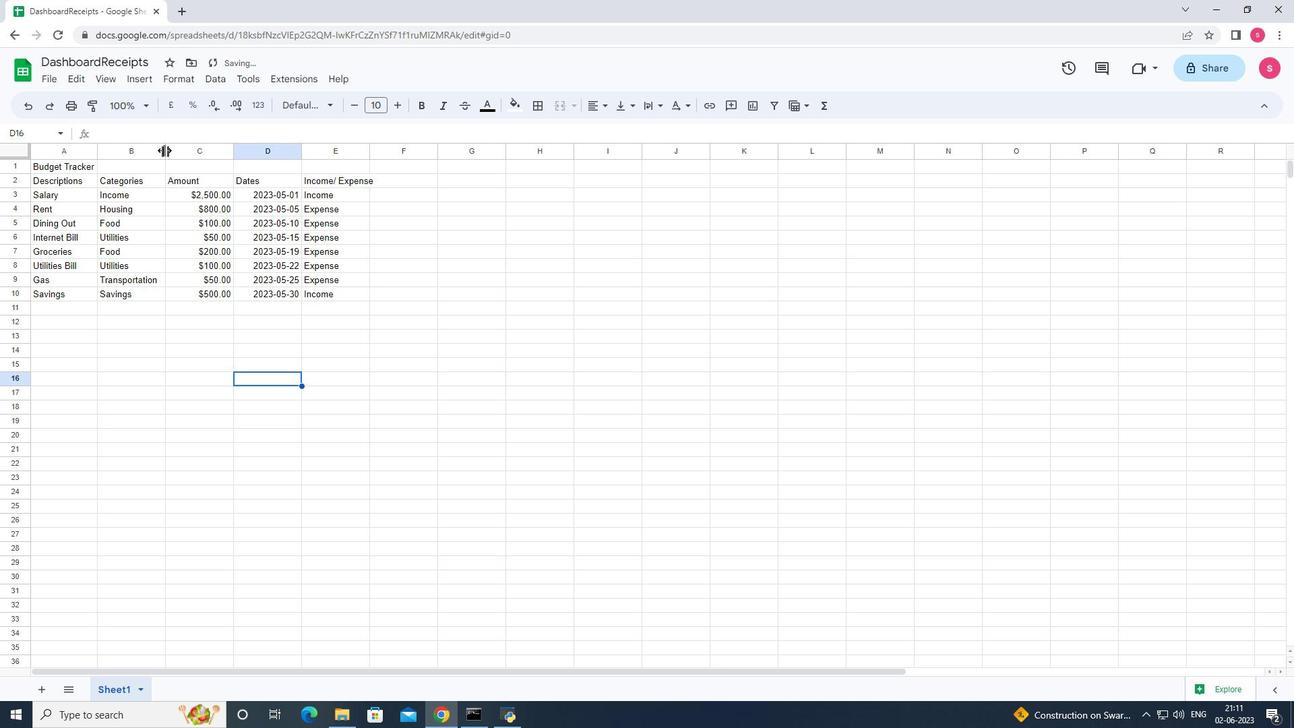 
Action: Mouse pressed left at (164, 150)
Screenshot: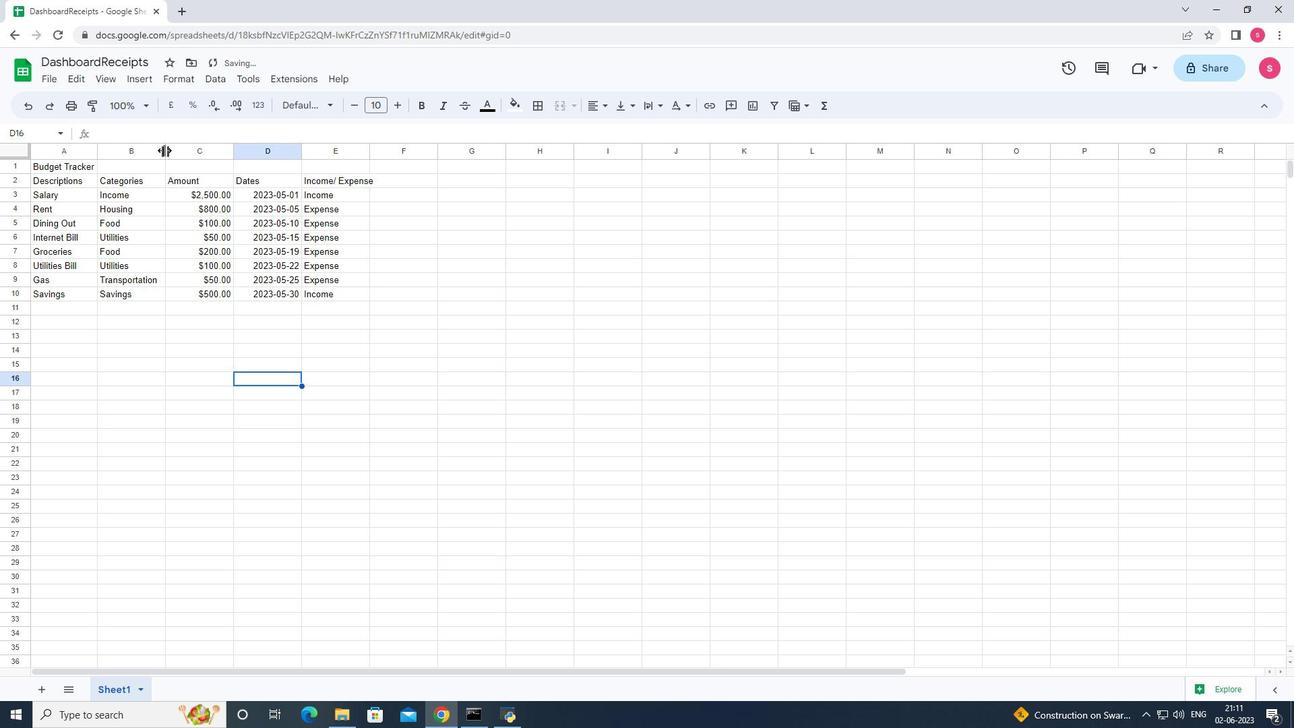 
Action: Mouse moved to (229, 149)
Screenshot: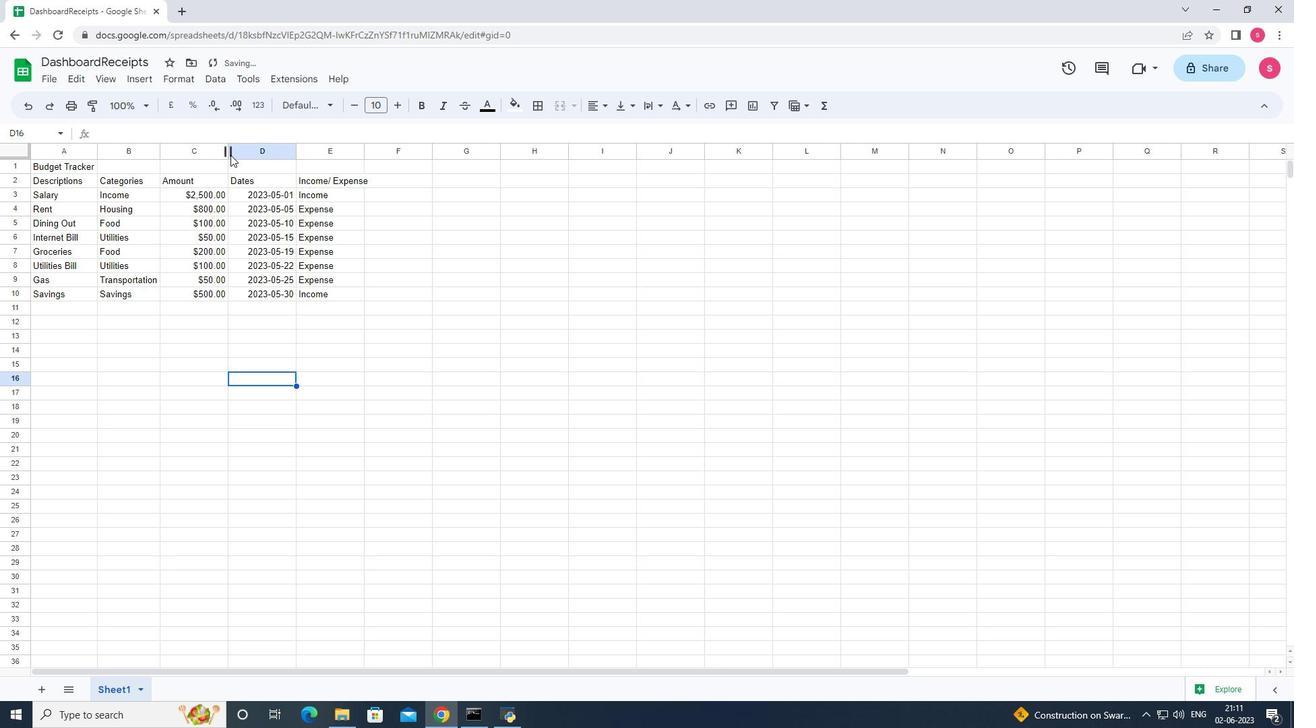 
Action: Mouse pressed left at (229, 149)
Screenshot: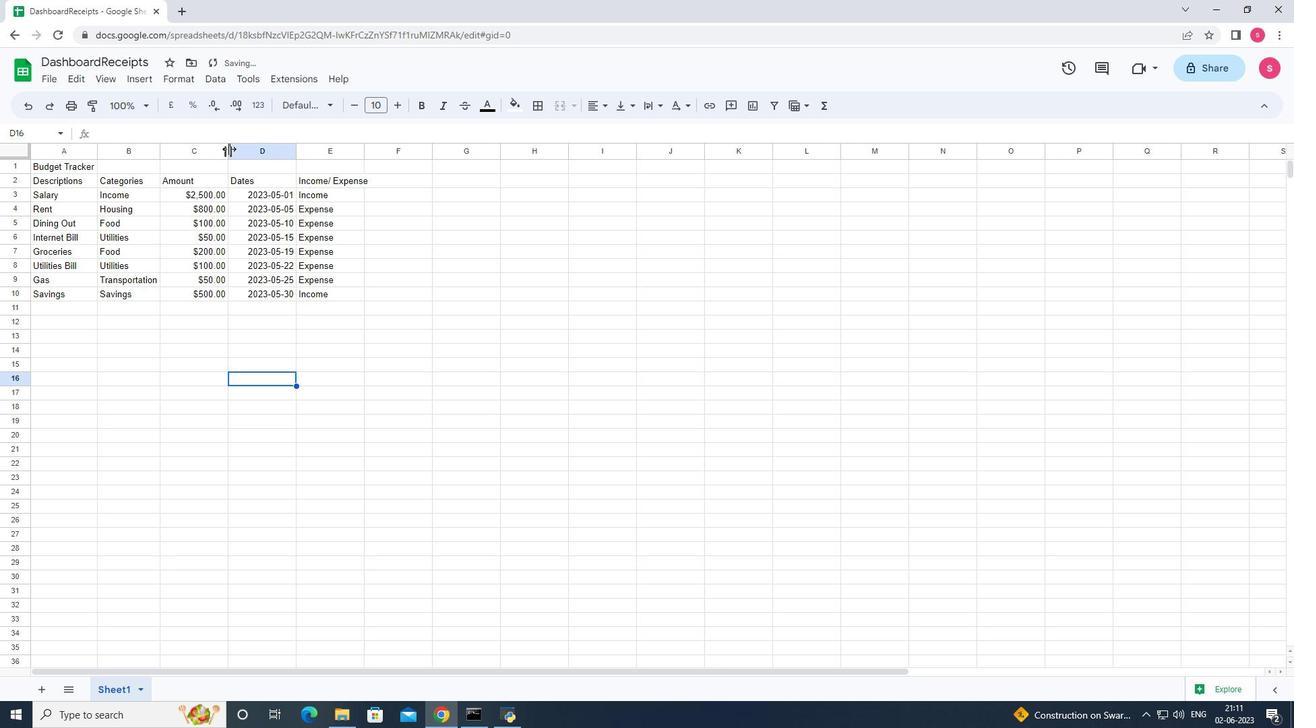 
Action: Mouse pressed left at (229, 149)
Screenshot: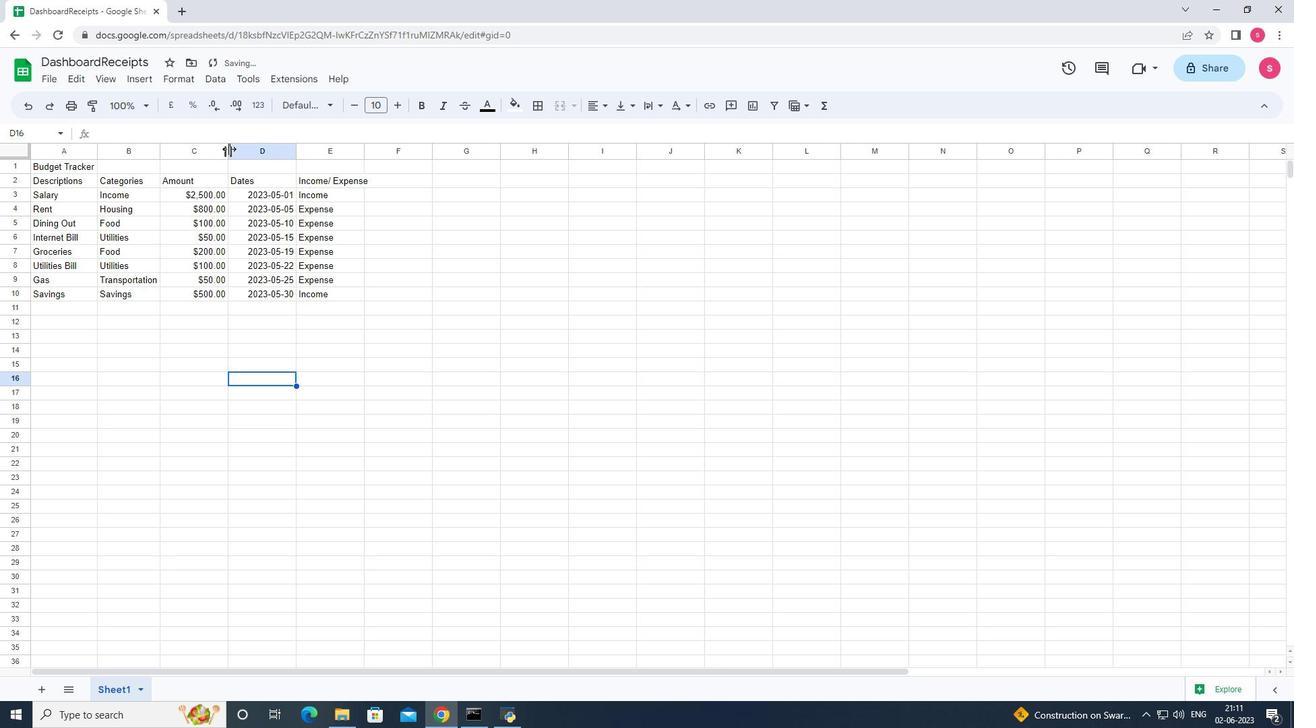 
Action: Mouse moved to (271, 149)
Screenshot: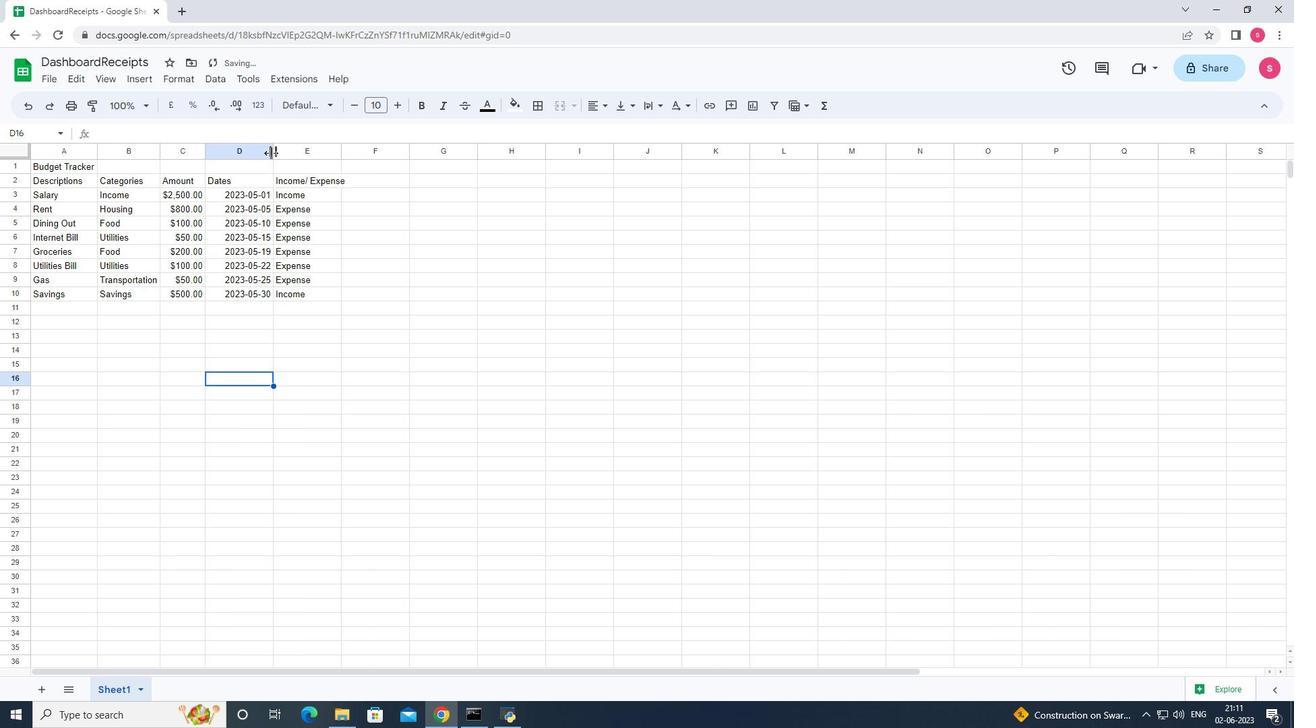 
Action: Mouse pressed left at (271, 149)
Screenshot: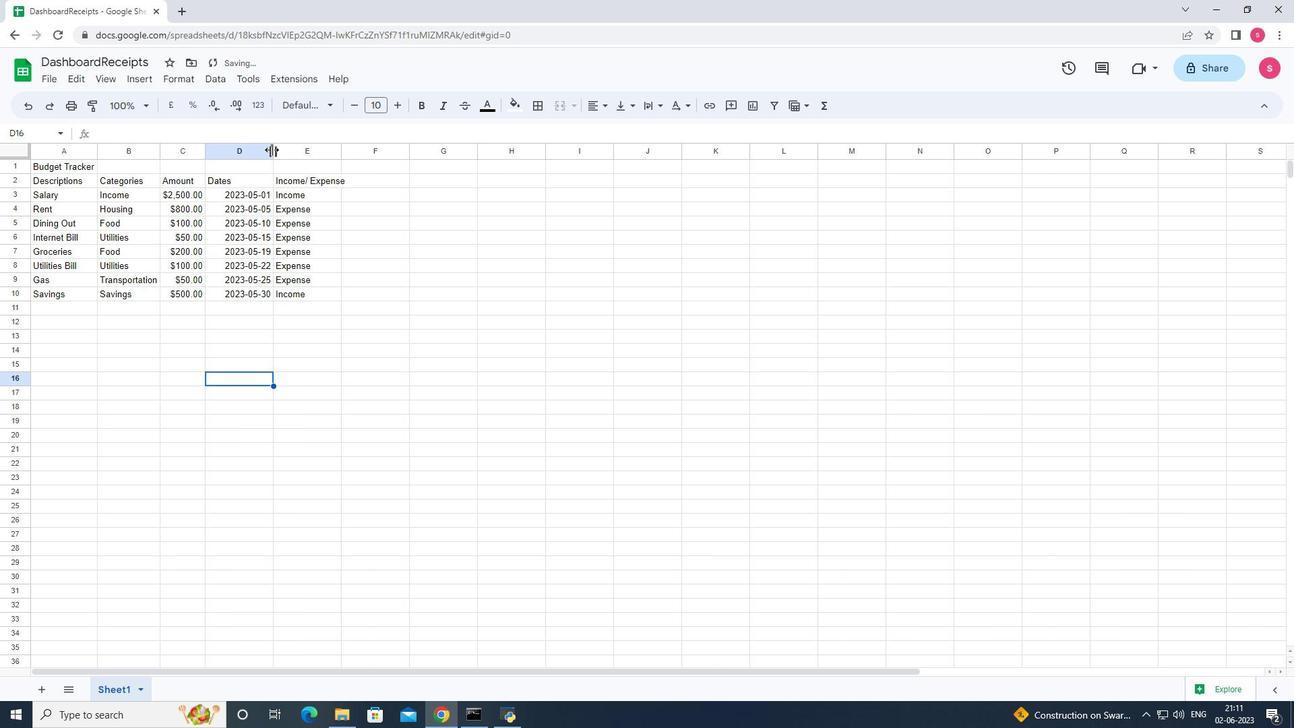 
Action: Mouse pressed left at (271, 149)
Screenshot: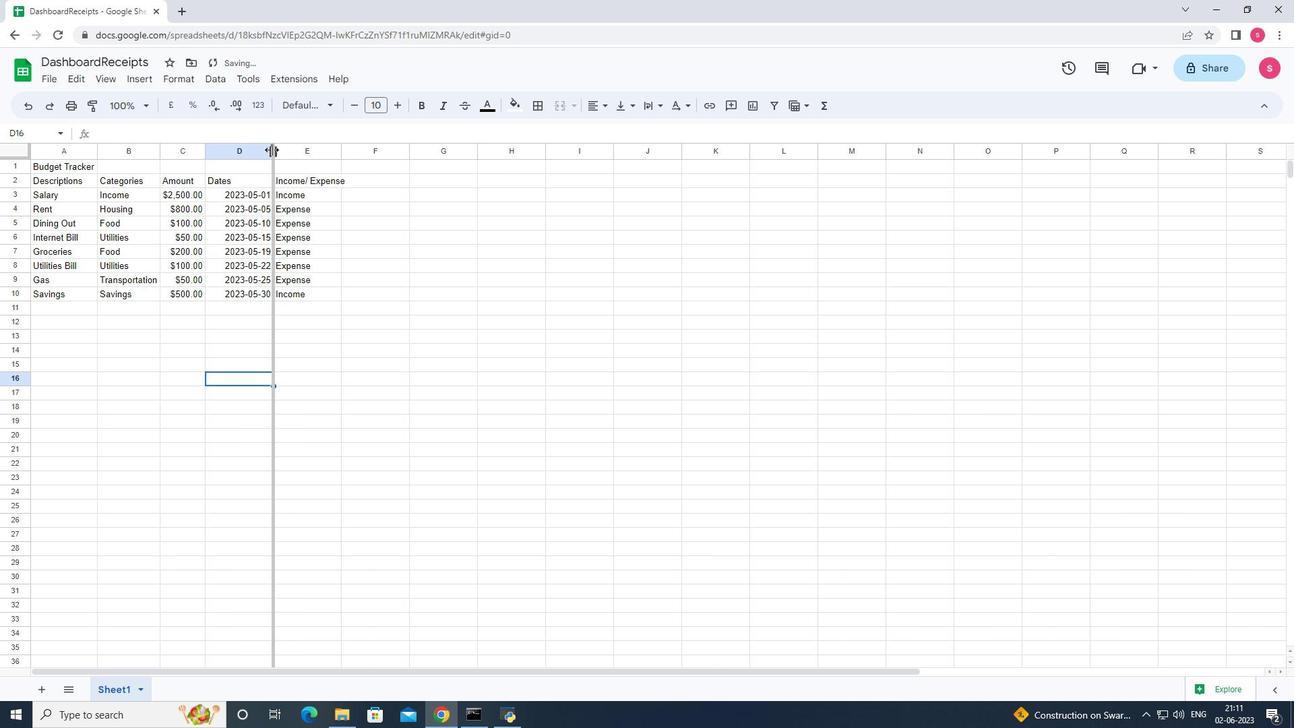 
Action: Mouse moved to (325, 151)
Screenshot: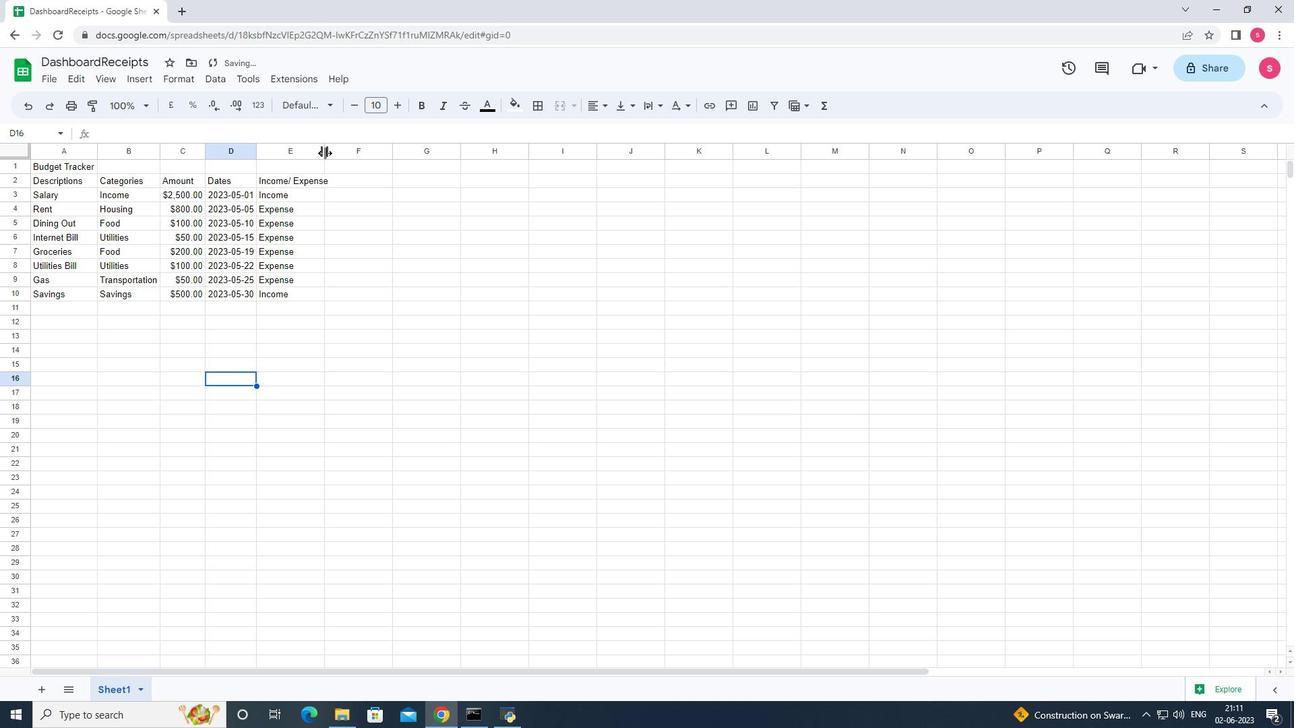 
Action: Mouse pressed left at (325, 151)
Screenshot: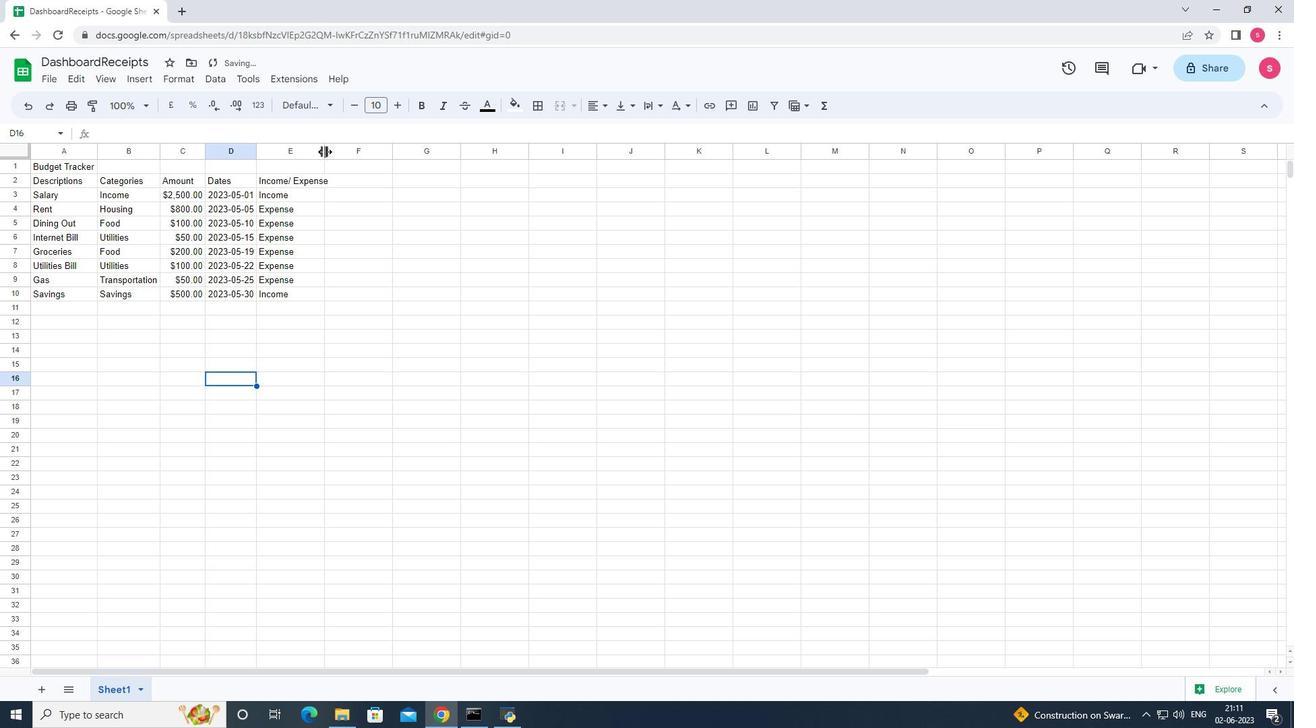 
Action: Mouse pressed left at (325, 151)
Screenshot: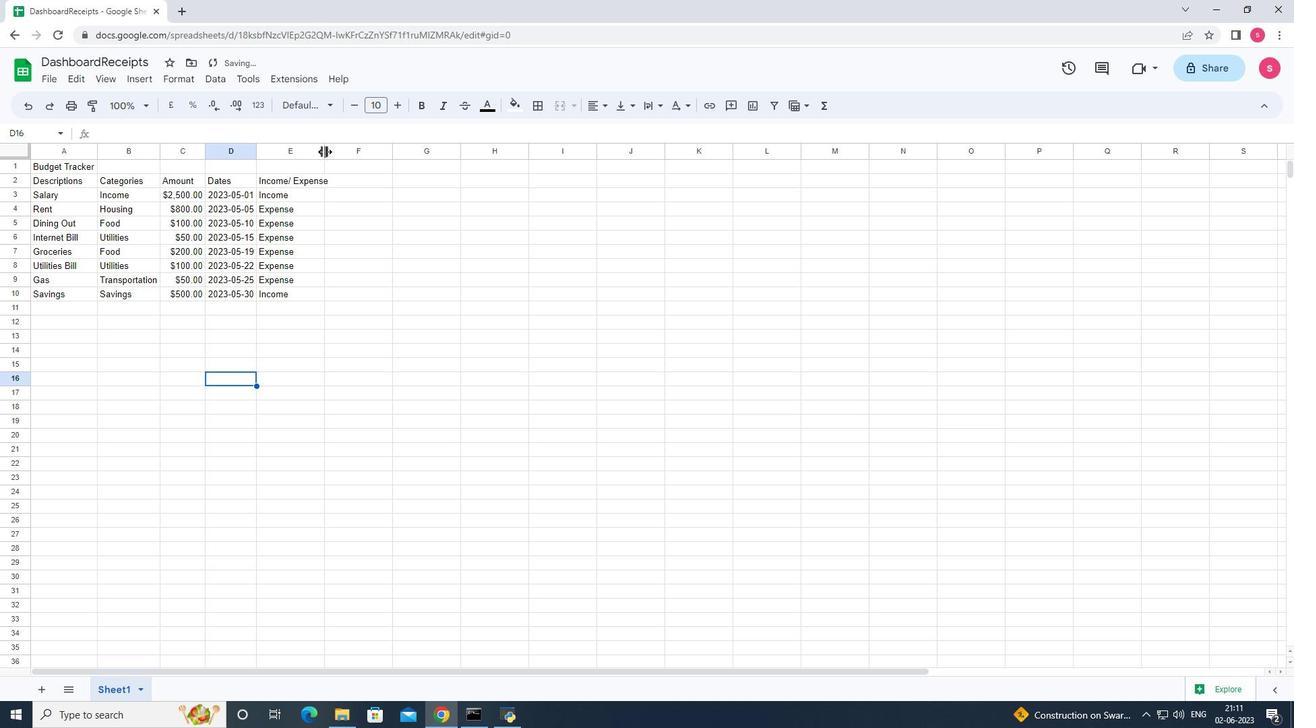 
Action: Mouse moved to (384, 376)
Screenshot: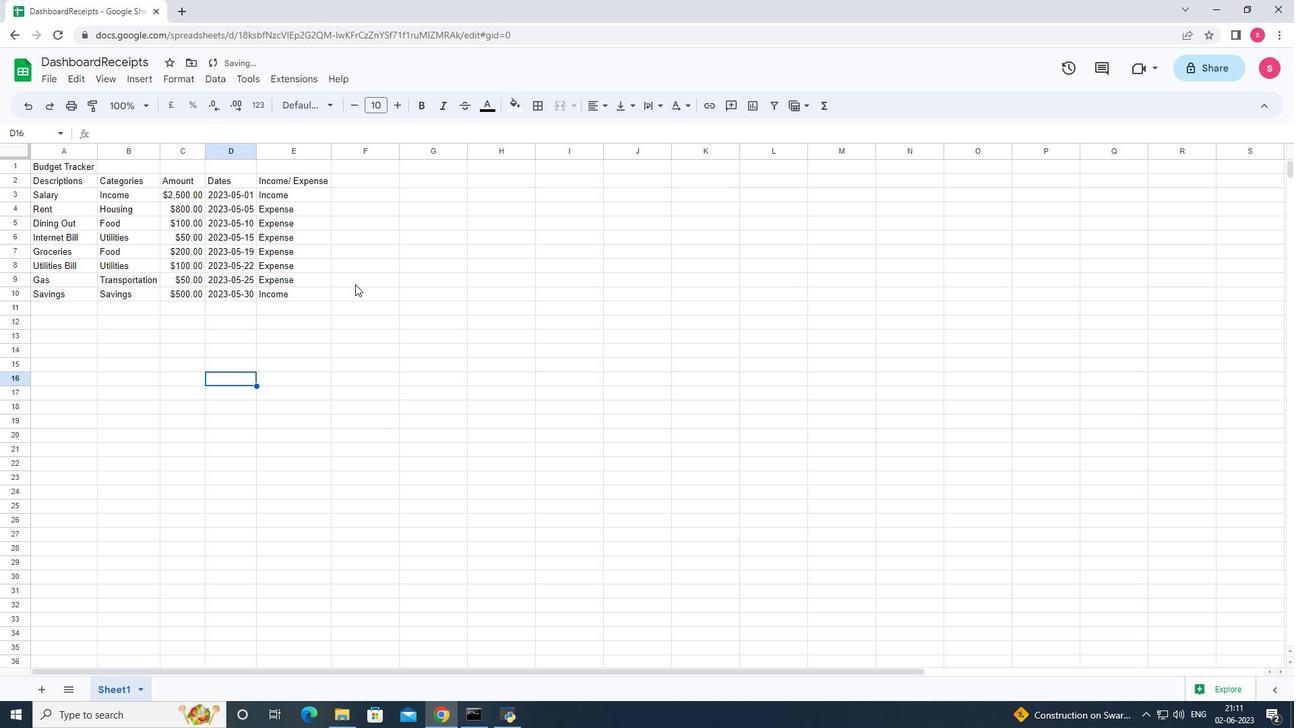 
Action: Key pressed ctrl+S
Screenshot: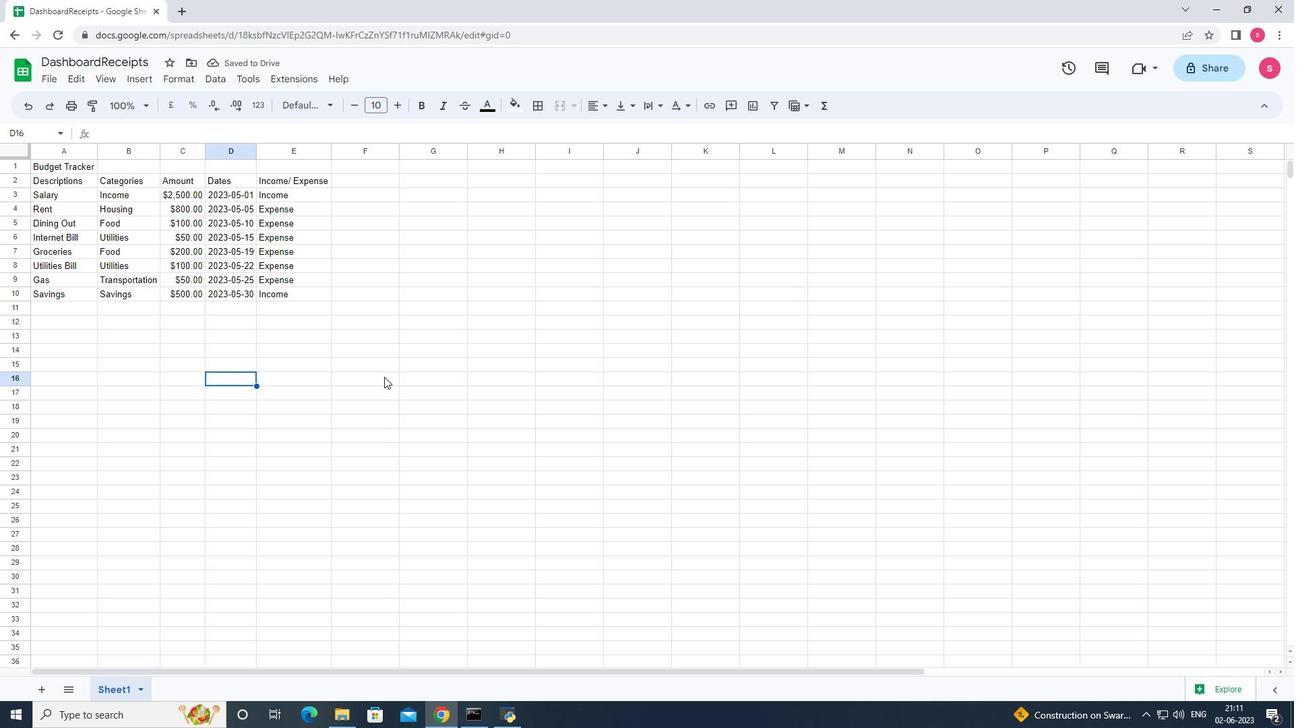 
Action: Mouse moved to (410, 447)
Screenshot: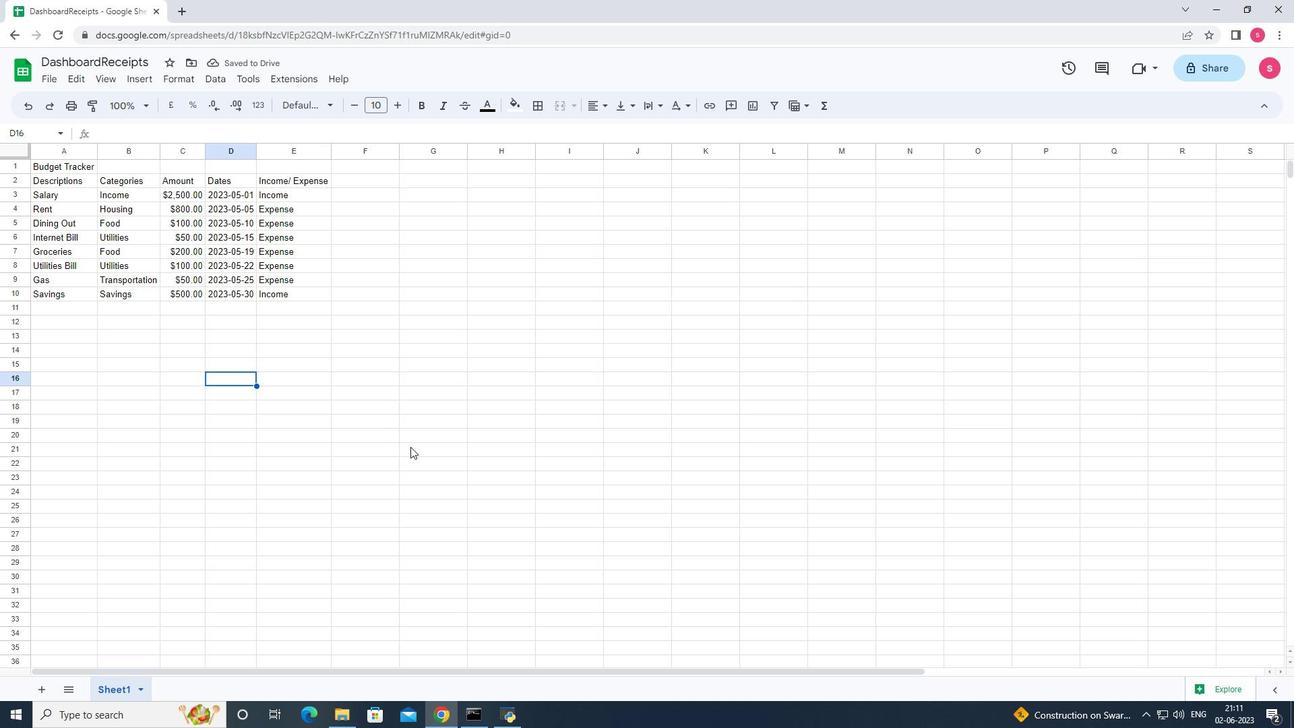 
